 Task: In the Page Appleloge.pptxinsert the text box with the name 'Apple logo'apply font style to 'times new roman' and font size 20and make the text section italicsformat the slide background to solid fillon the slide insert the  date and time on the slide insert the  page no
Action: Mouse moved to (38, 92)
Screenshot: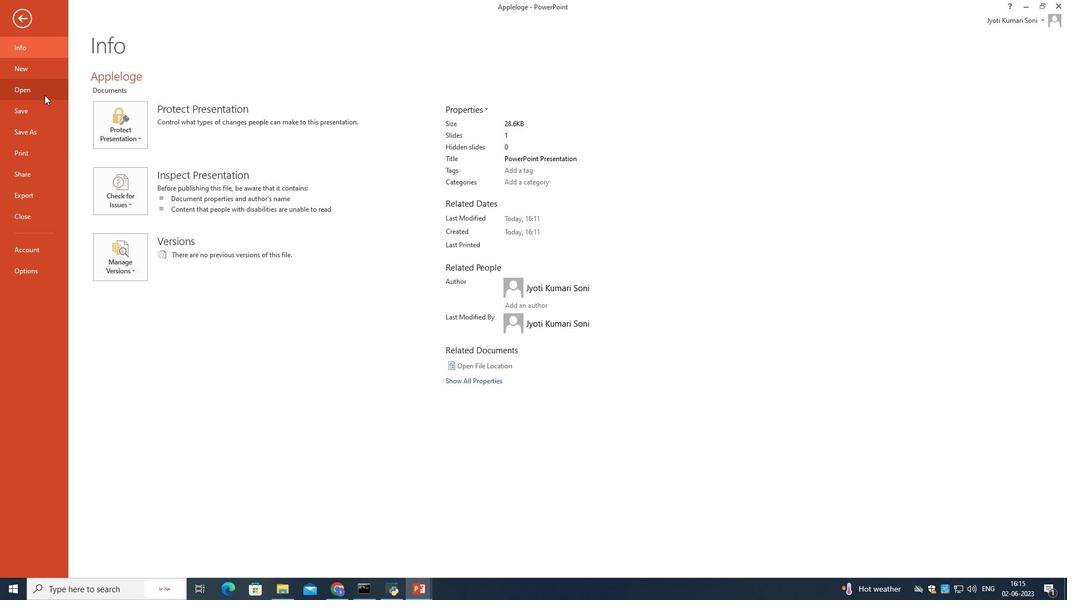
Action: Mouse pressed left at (38, 92)
Screenshot: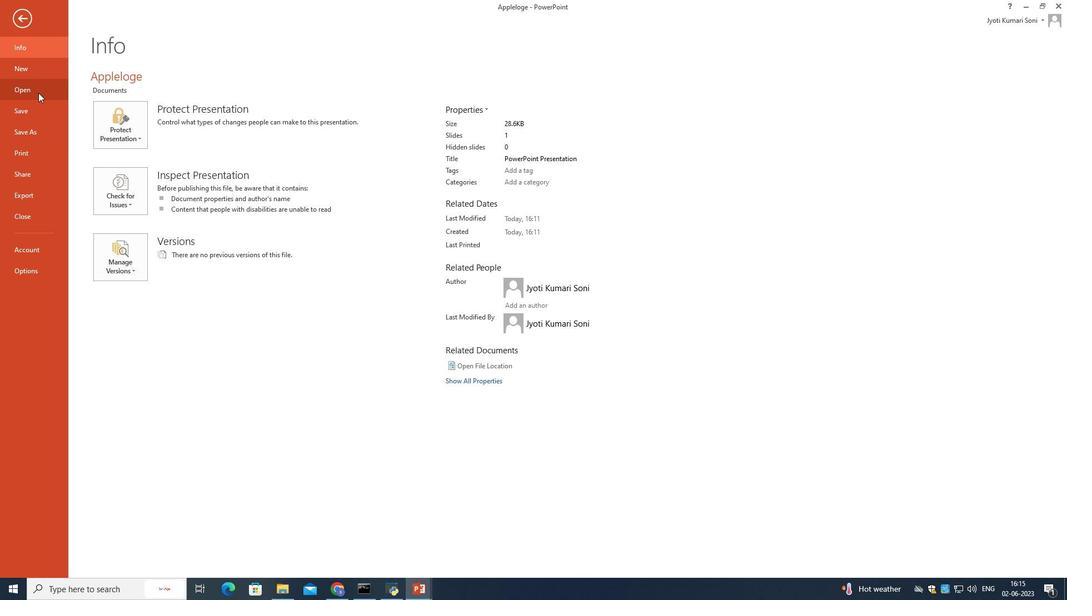 
Action: Mouse moved to (295, 110)
Screenshot: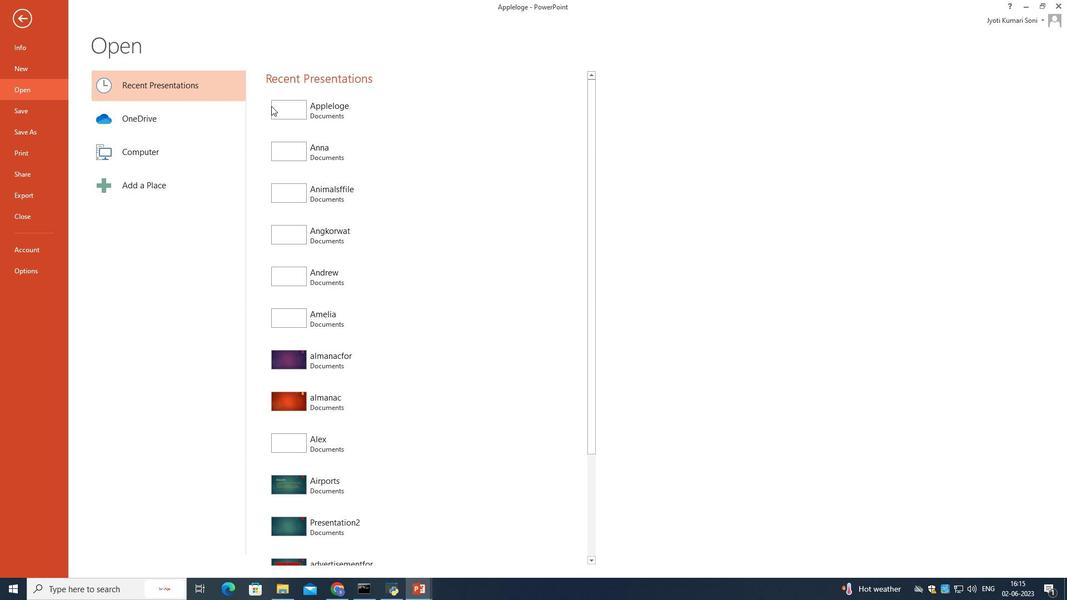 
Action: Mouse pressed left at (295, 110)
Screenshot: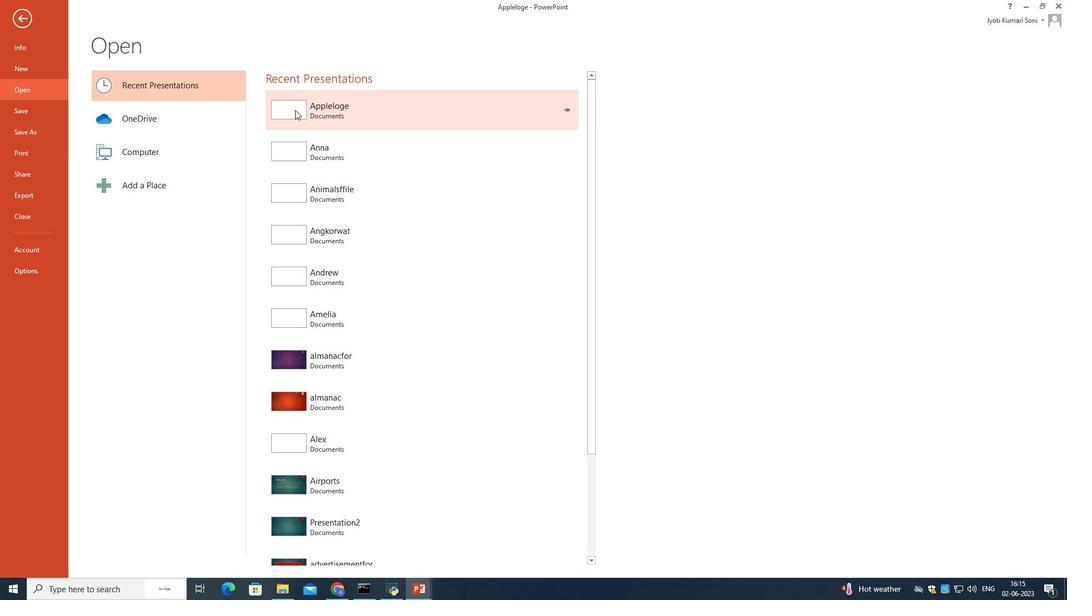 
Action: Mouse moved to (86, 23)
Screenshot: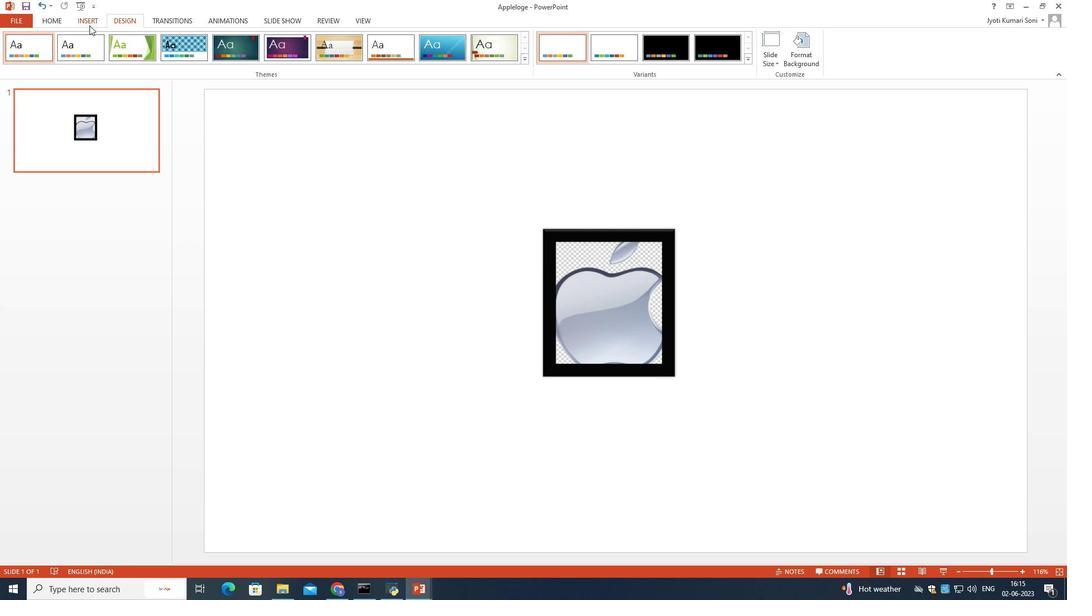 
Action: Mouse pressed left at (86, 23)
Screenshot: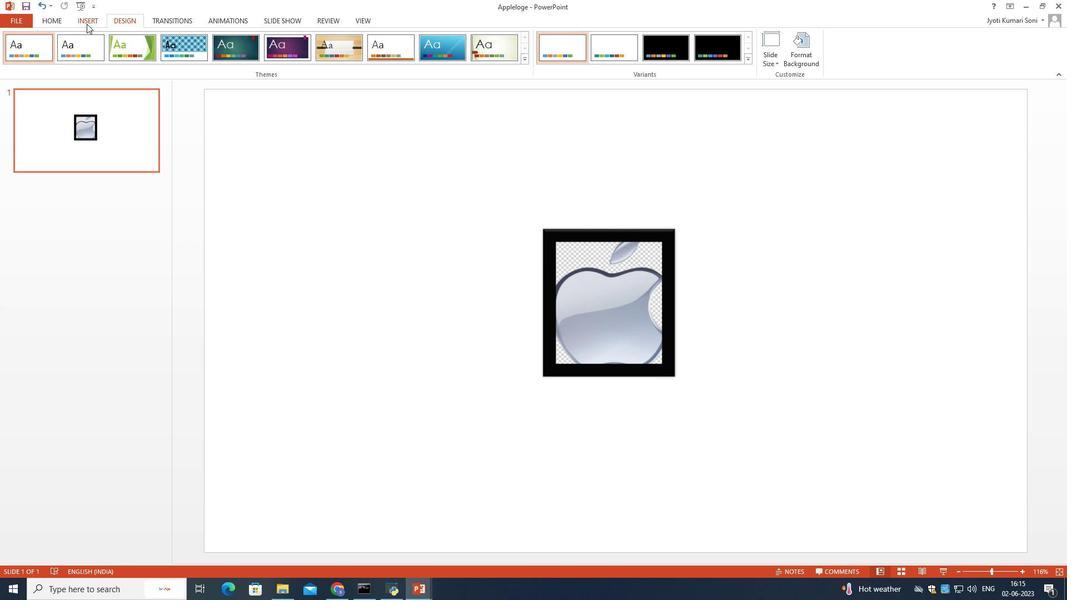 
Action: Mouse moved to (181, 60)
Screenshot: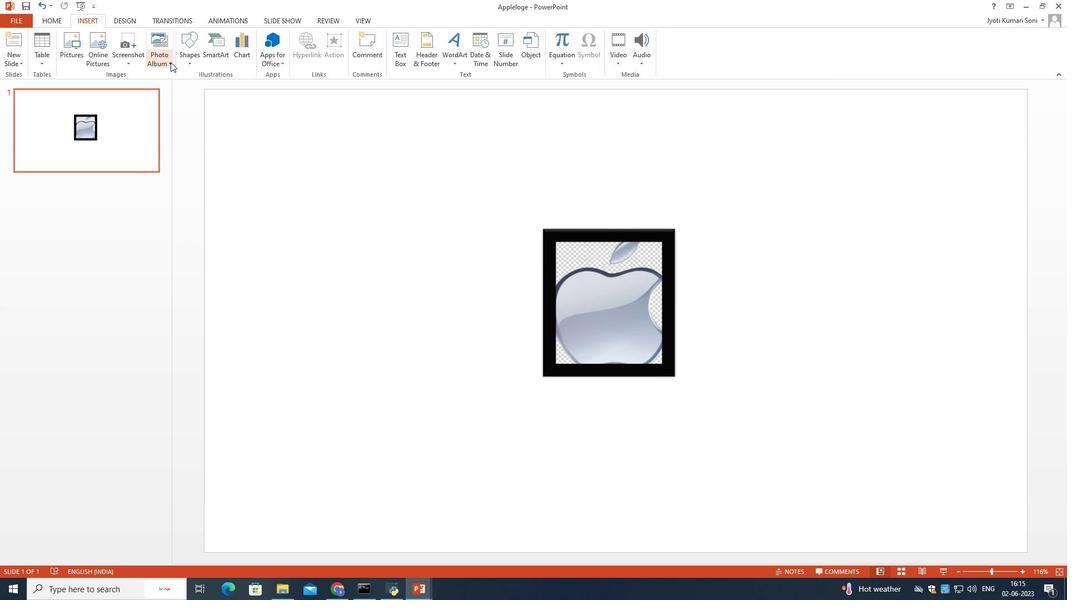 
Action: Mouse pressed left at (181, 60)
Screenshot: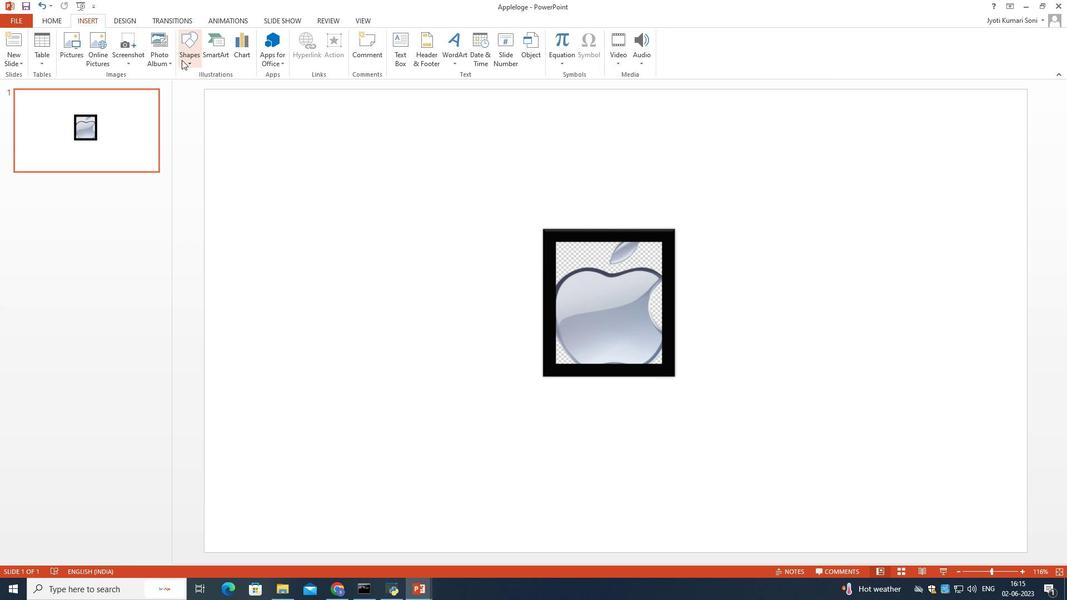 
Action: Mouse moved to (185, 97)
Screenshot: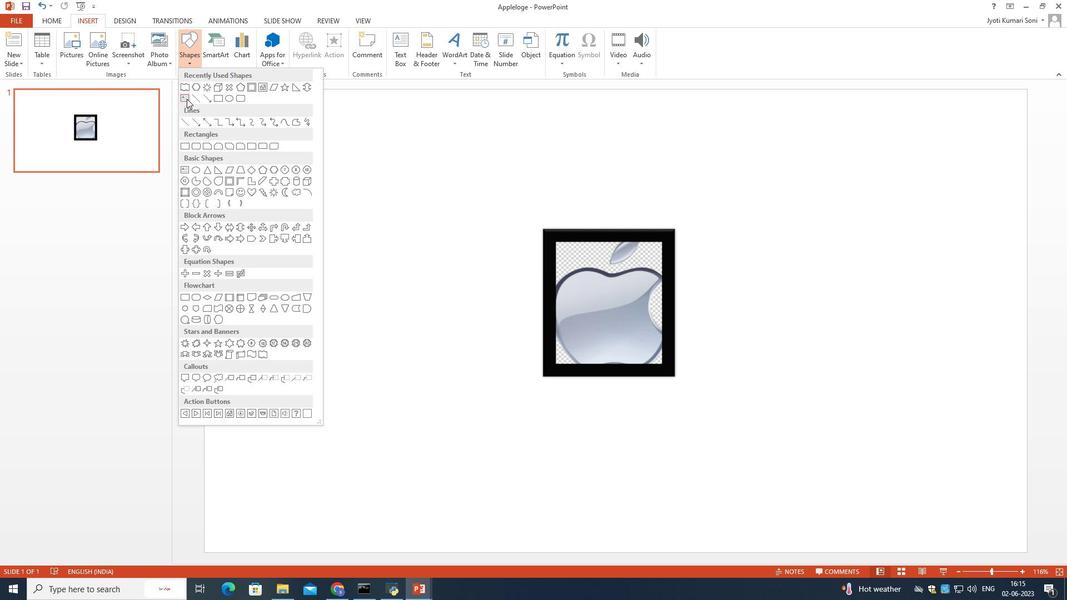 
Action: Mouse pressed left at (185, 97)
Screenshot: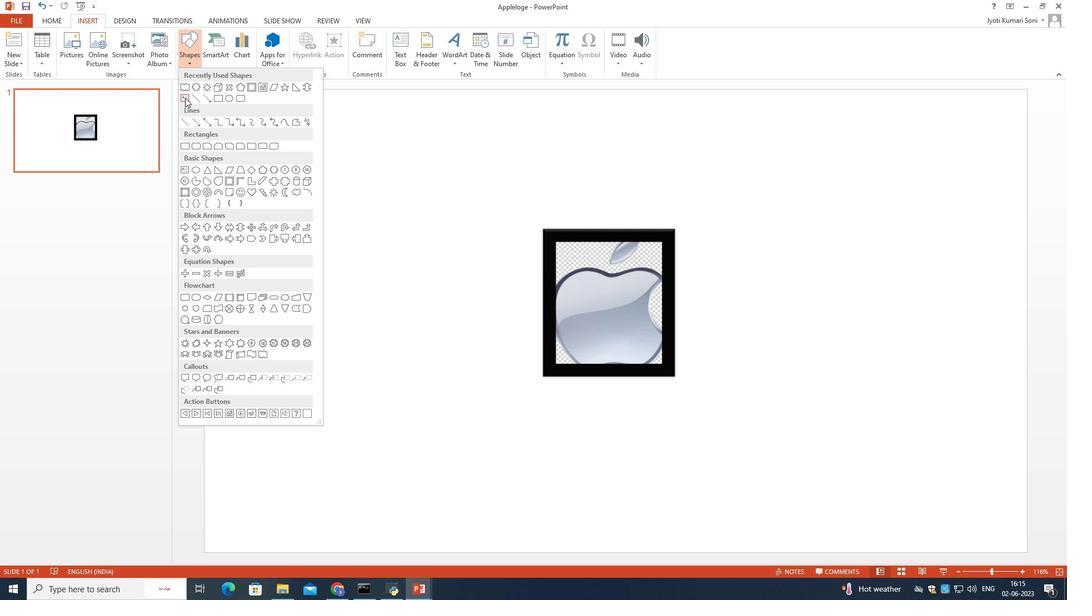 
Action: Mouse moved to (531, 414)
Screenshot: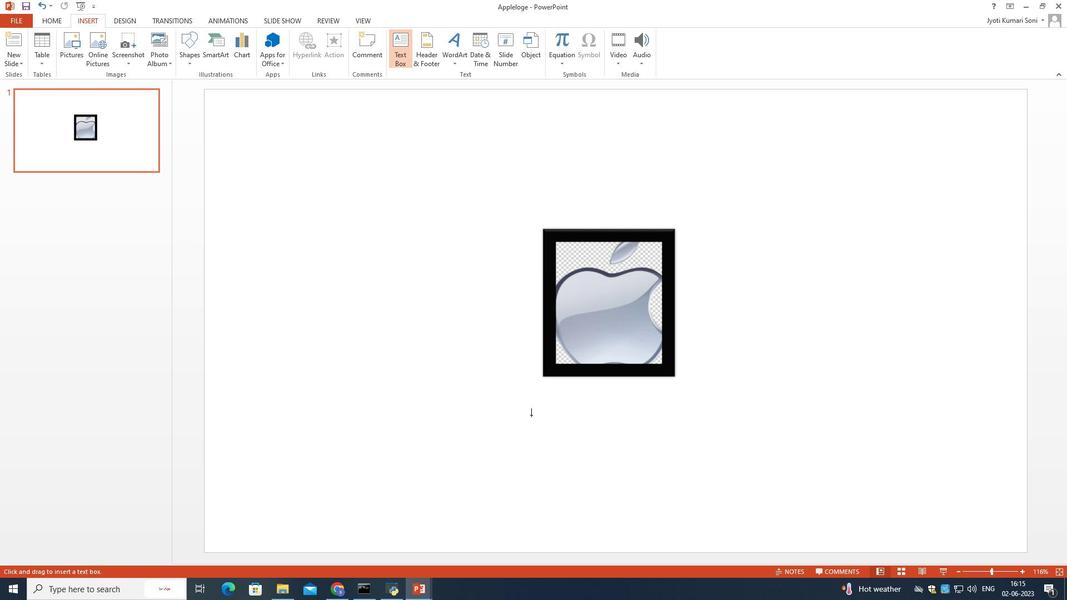 
Action: Mouse pressed left at (529, 413)
Screenshot: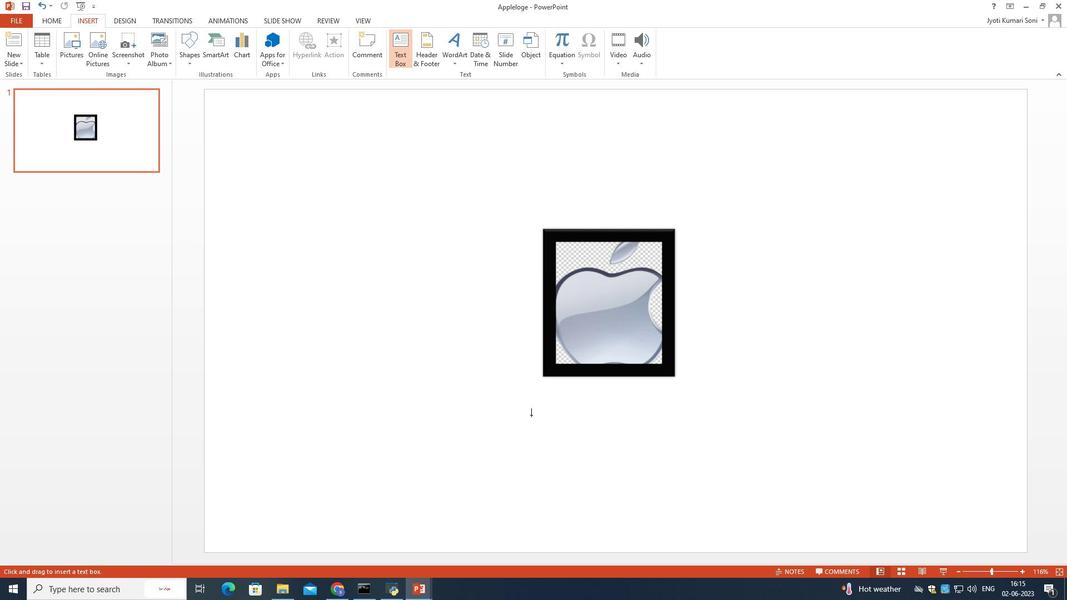 
Action: Mouse moved to (621, 427)
Screenshot: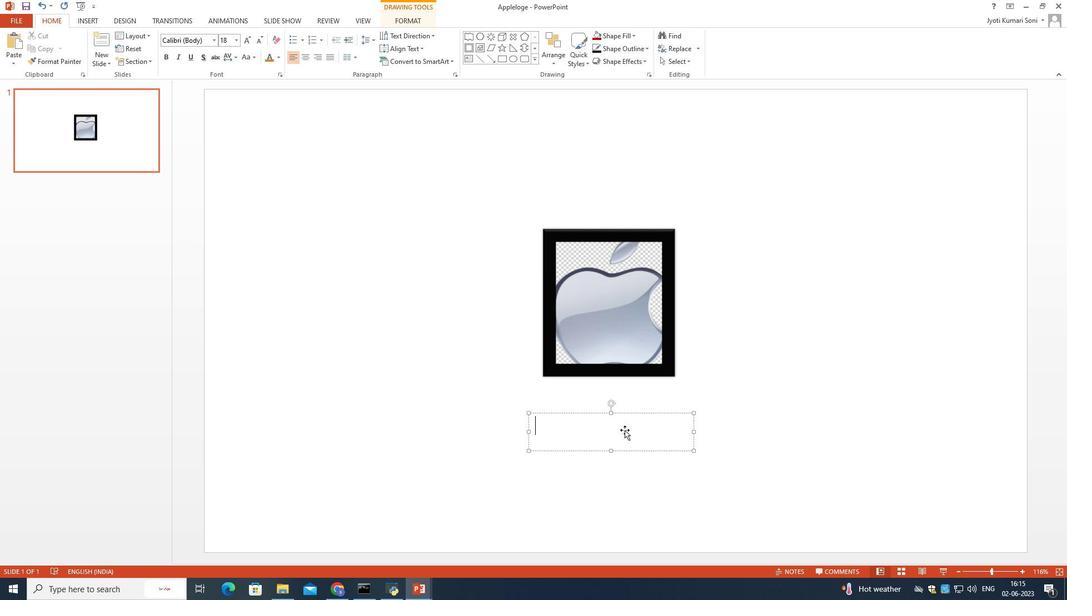 
Action: Mouse pressed left at (621, 427)
Screenshot: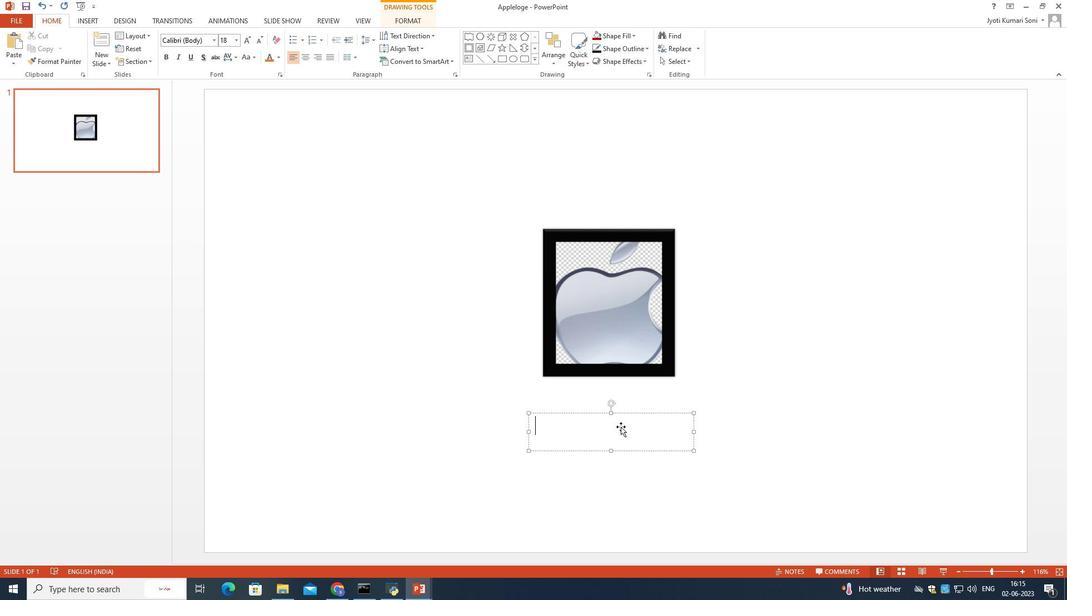 
Action: Mouse moved to (607, 412)
Screenshot: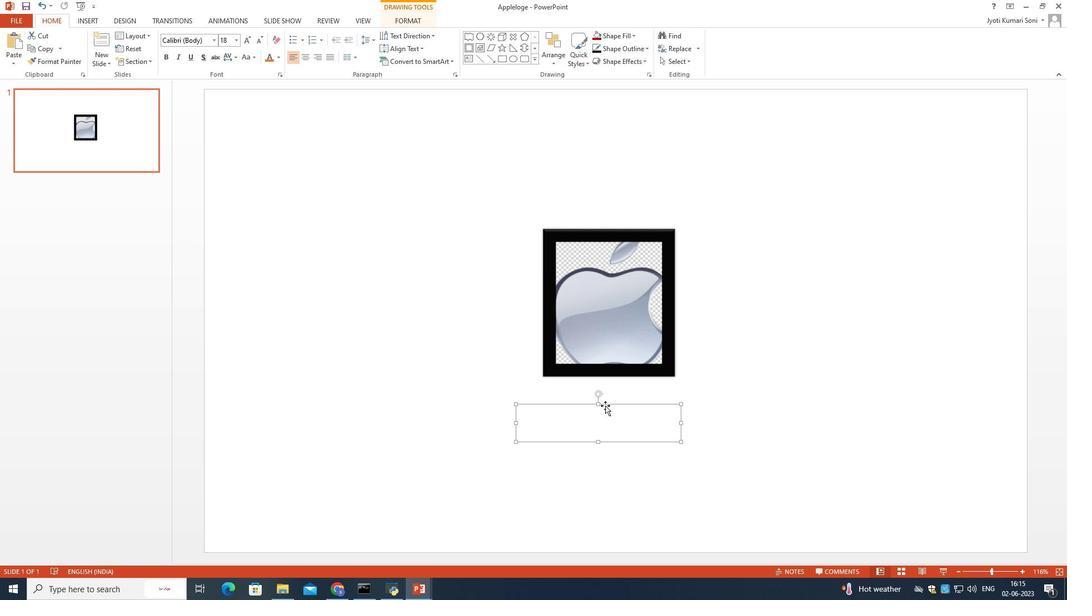 
Action: Key pressed <Key.shift>Apple<Key.space><Key.shift>Logo
Screenshot: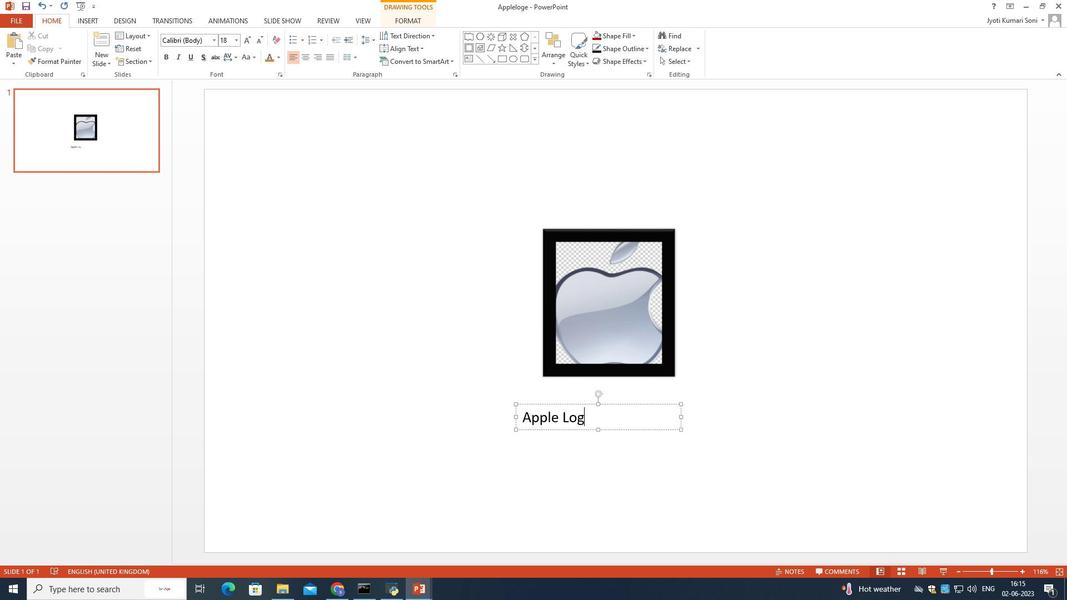
Action: Mouse moved to (678, 417)
Screenshot: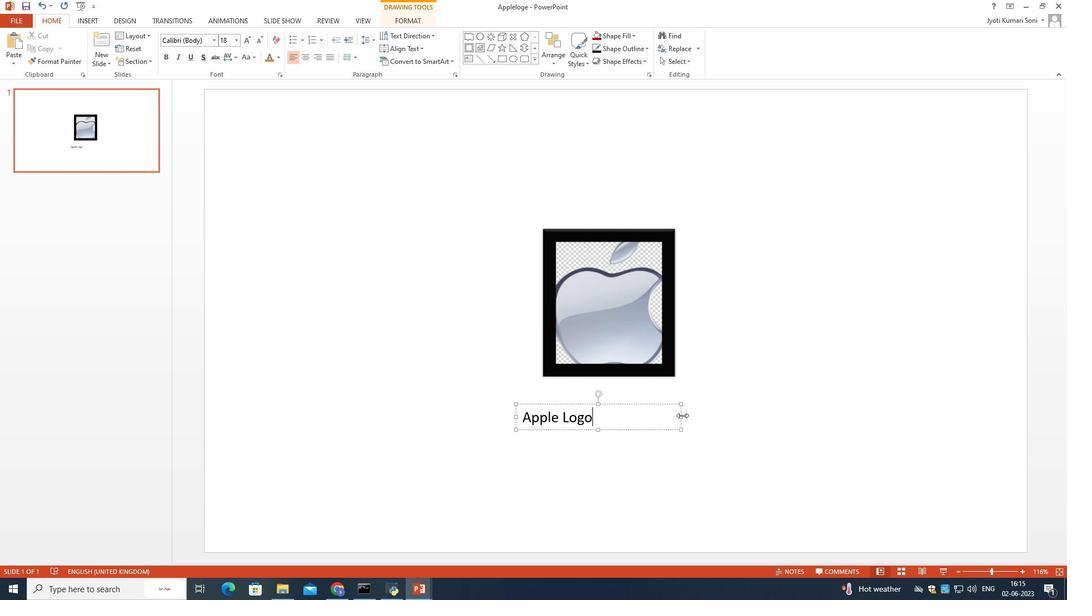 
Action: Mouse pressed left at (678, 417)
Screenshot: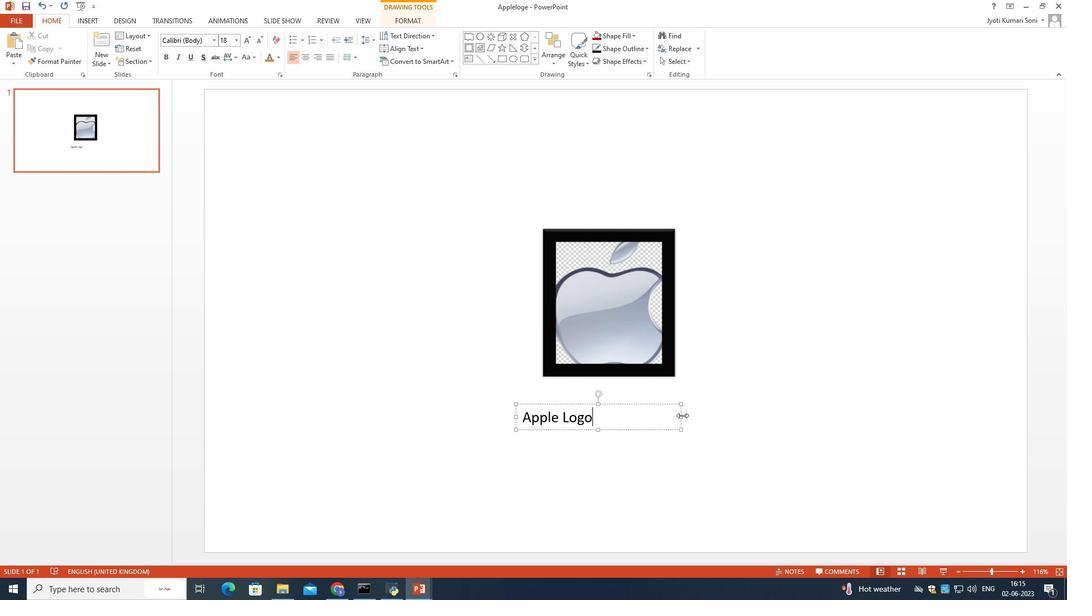 
Action: Mouse moved to (660, 426)
Screenshot: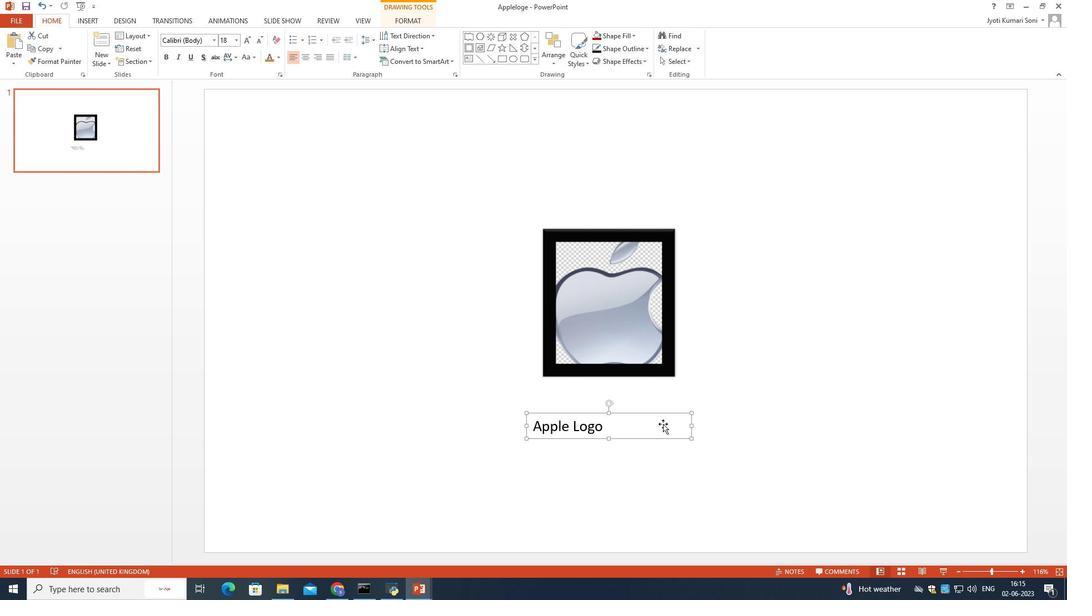 
Action: Mouse pressed left at (660, 426)
Screenshot: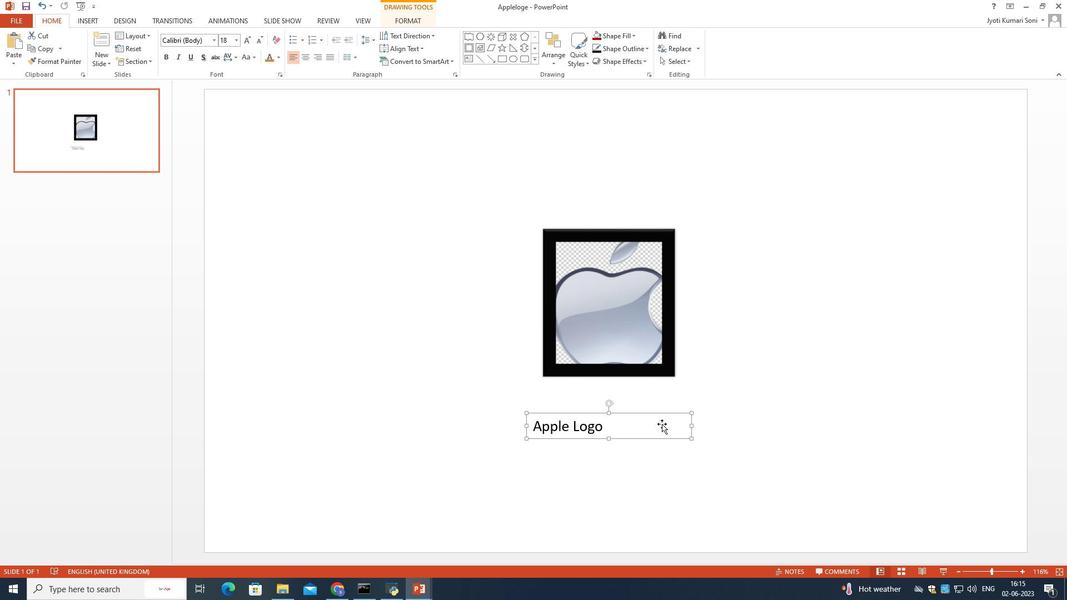 
Action: Mouse moved to (690, 427)
Screenshot: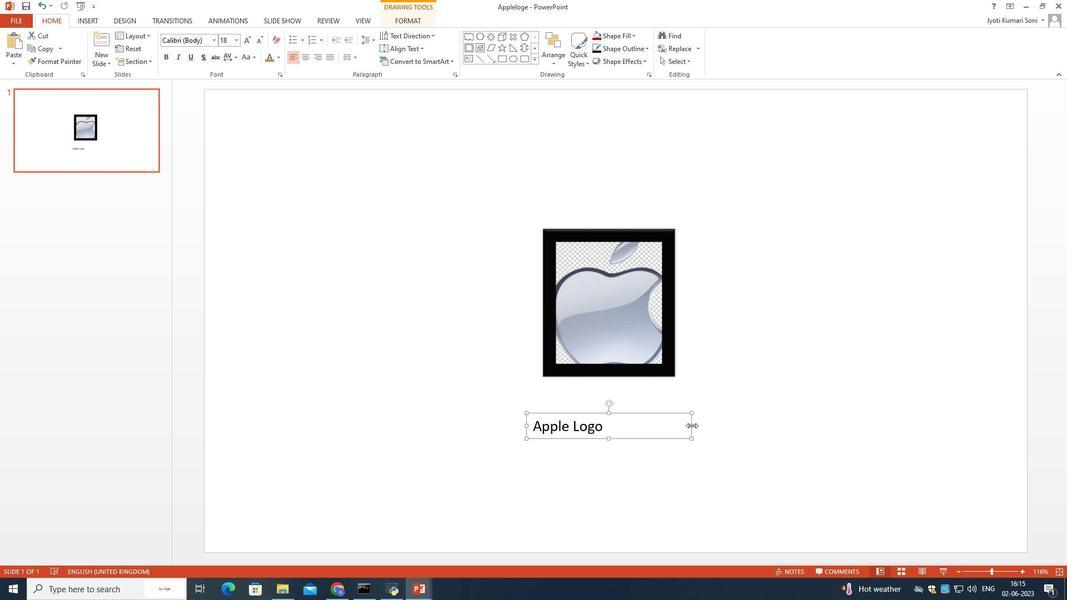 
Action: Mouse pressed left at (690, 427)
Screenshot: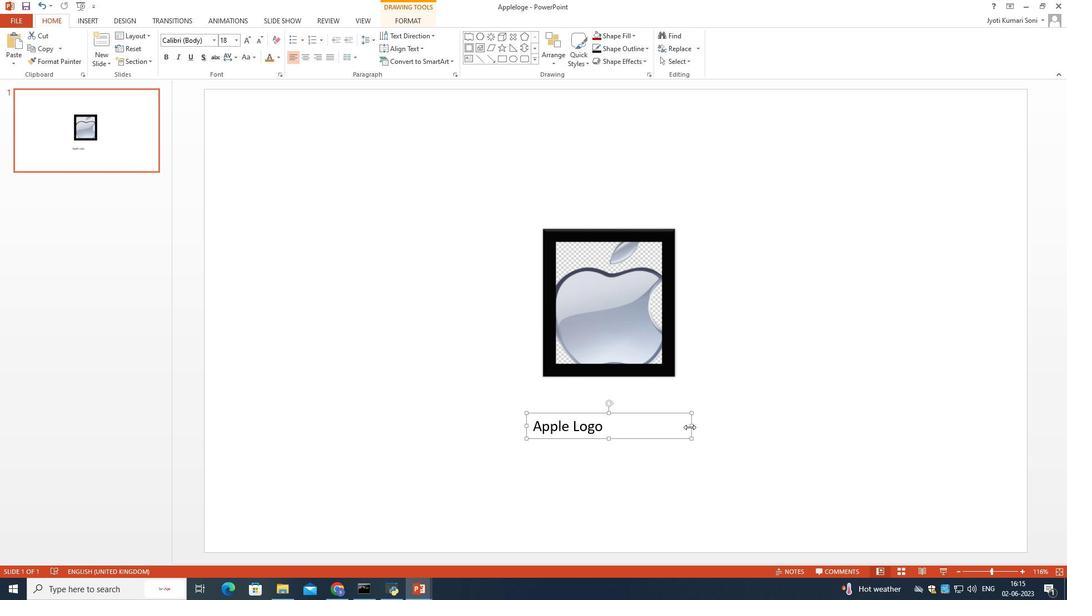 
Action: Mouse moved to (572, 423)
Screenshot: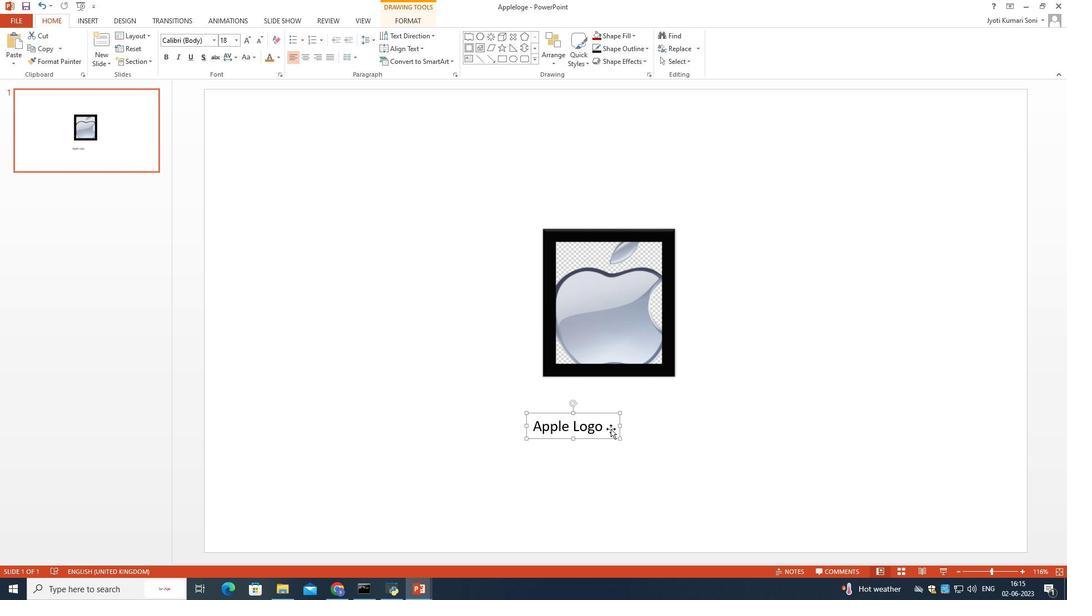 
Action: Mouse pressed left at (572, 423)
Screenshot: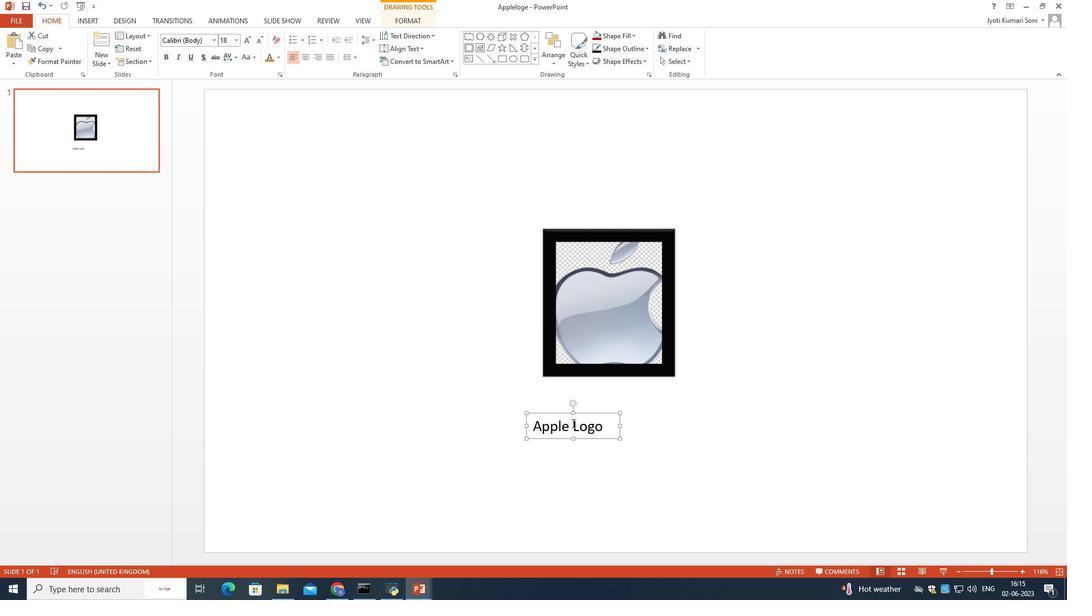 
Action: Mouse moved to (611, 426)
Screenshot: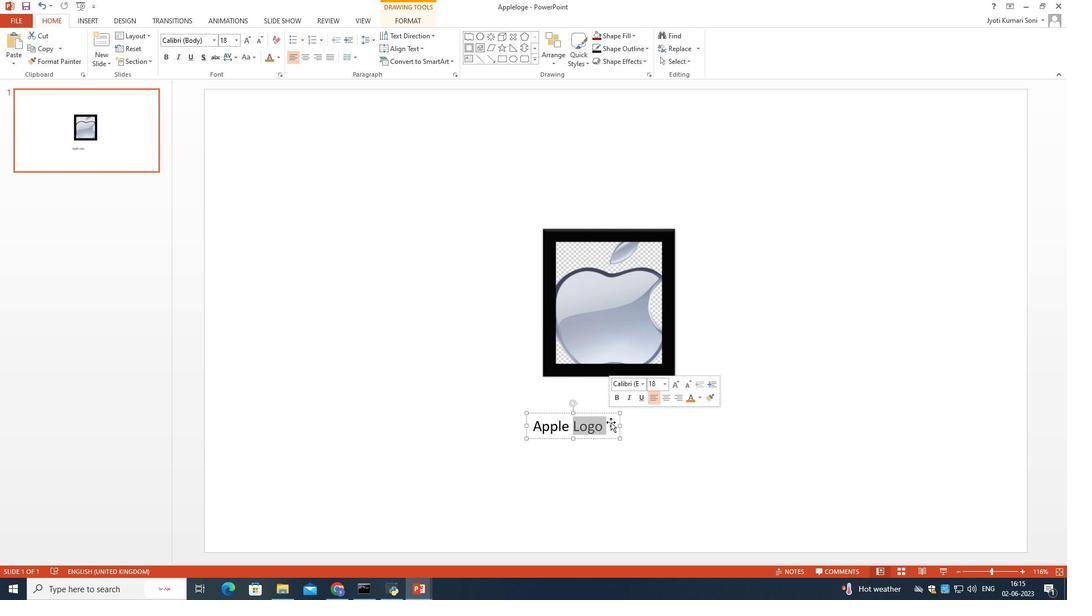 
Action: Mouse pressed left at (611, 426)
Screenshot: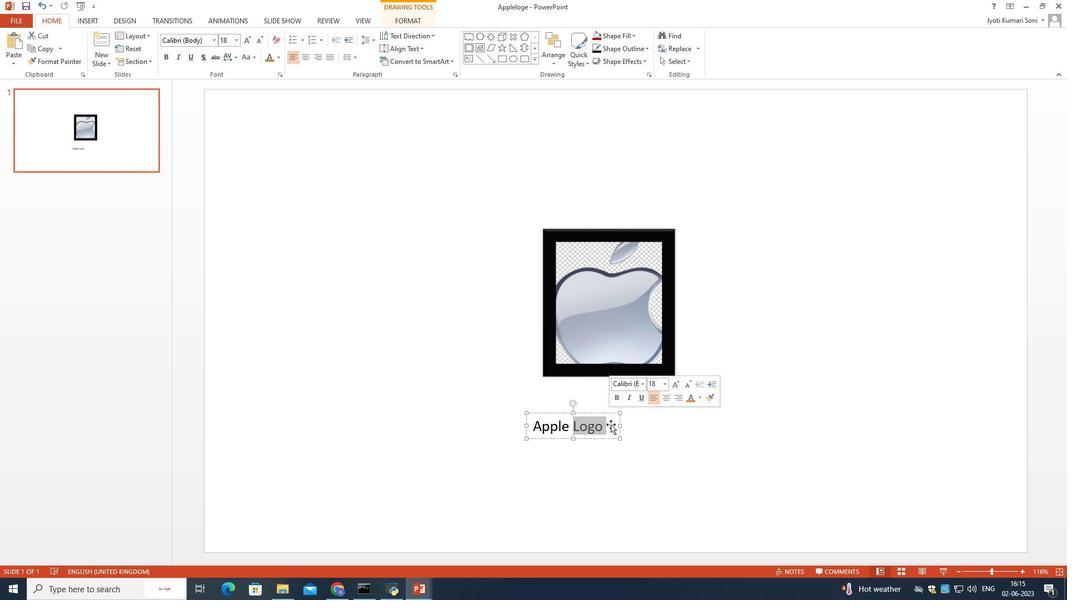 
Action: Mouse moved to (607, 418)
Screenshot: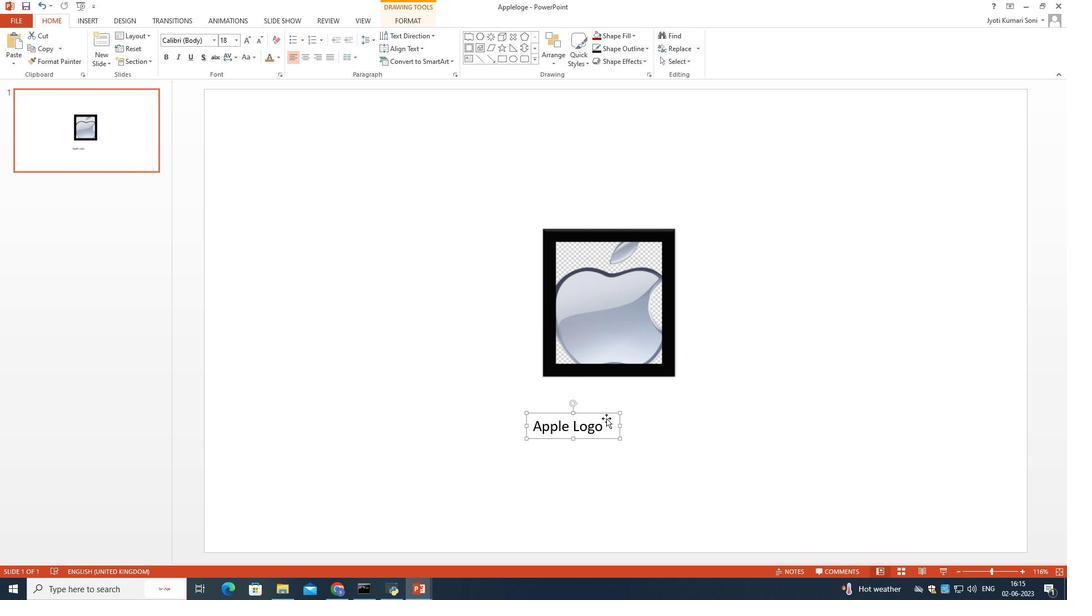 
Action: Mouse pressed left at (607, 418)
Screenshot: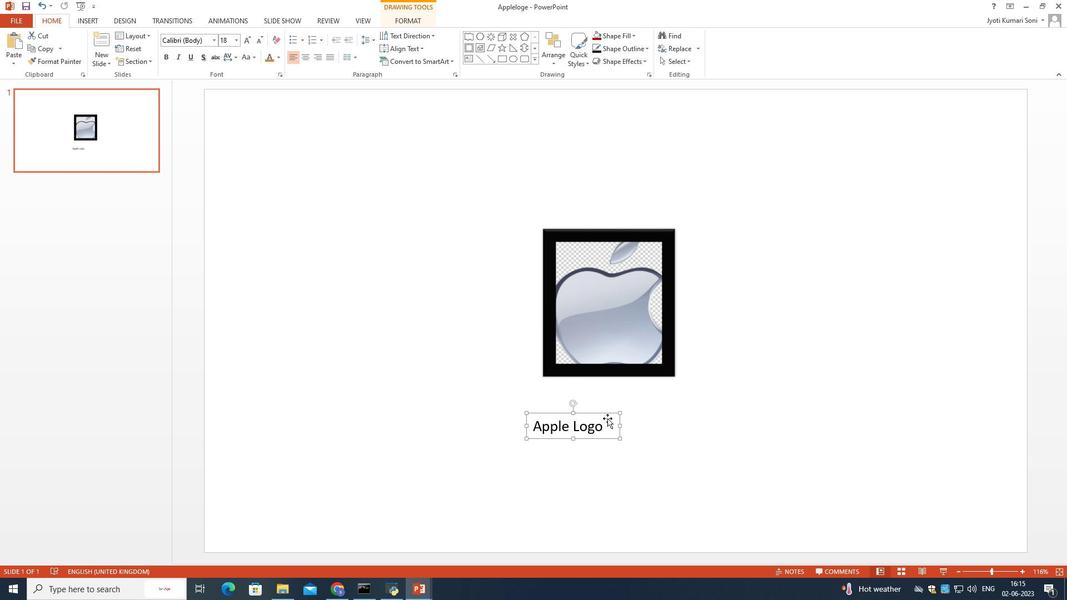 
Action: Mouse moved to (706, 393)
Screenshot: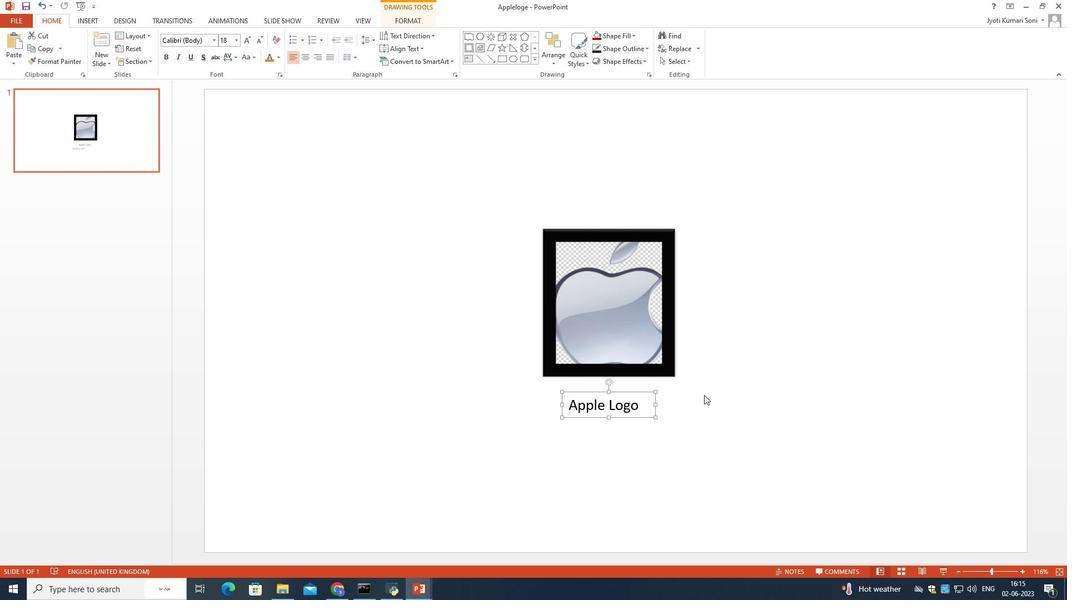 
Action: Mouse pressed left at (706, 393)
Screenshot: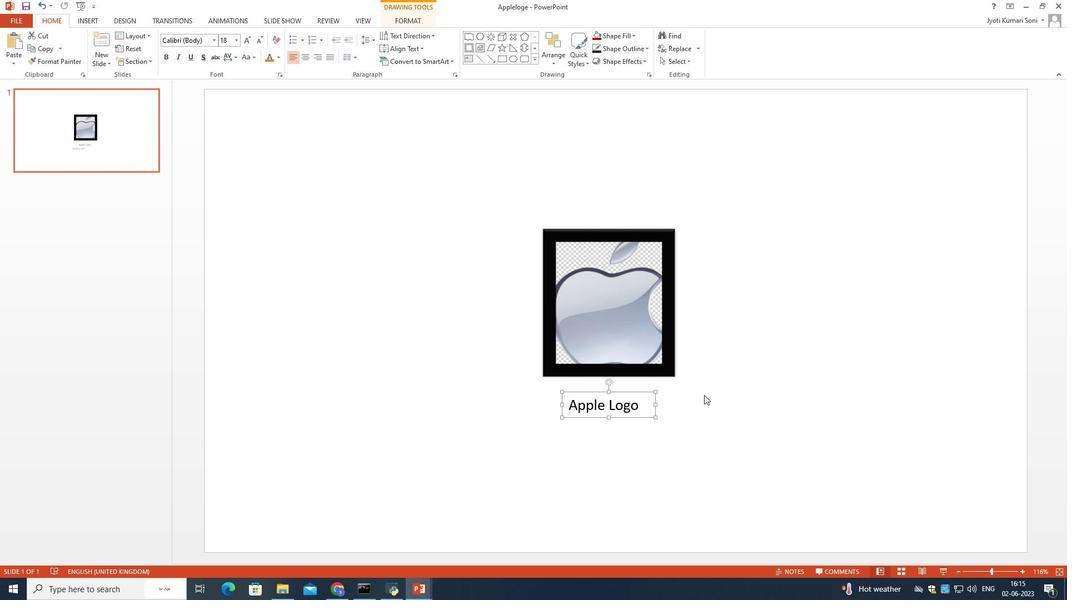 
Action: Mouse moved to (629, 406)
Screenshot: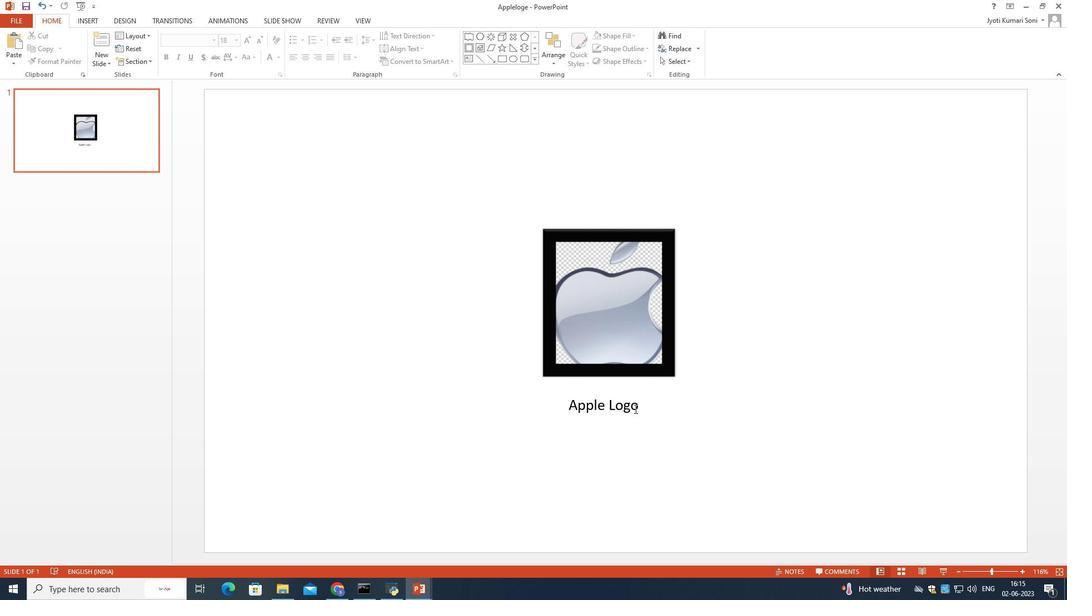 
Action: Mouse pressed left at (629, 406)
Screenshot: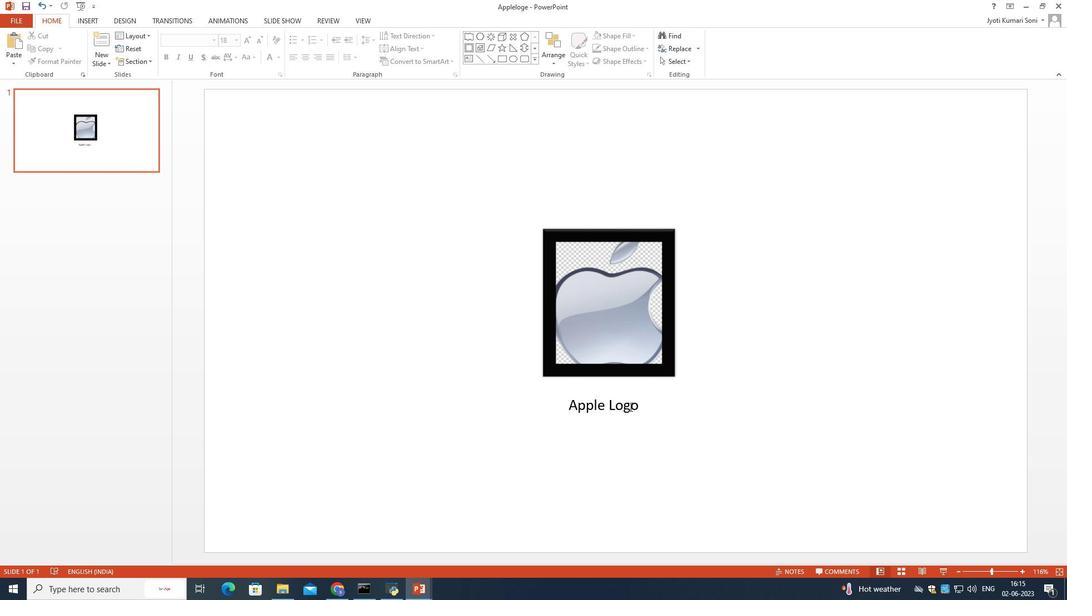 
Action: Mouse moved to (642, 408)
Screenshot: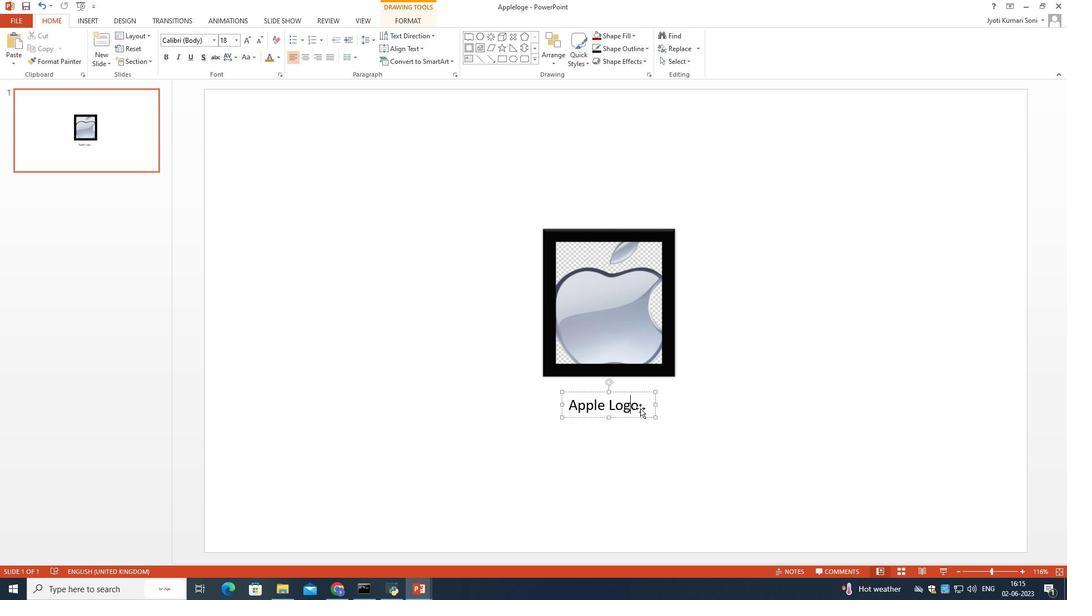 
Action: Mouse pressed left at (642, 408)
Screenshot: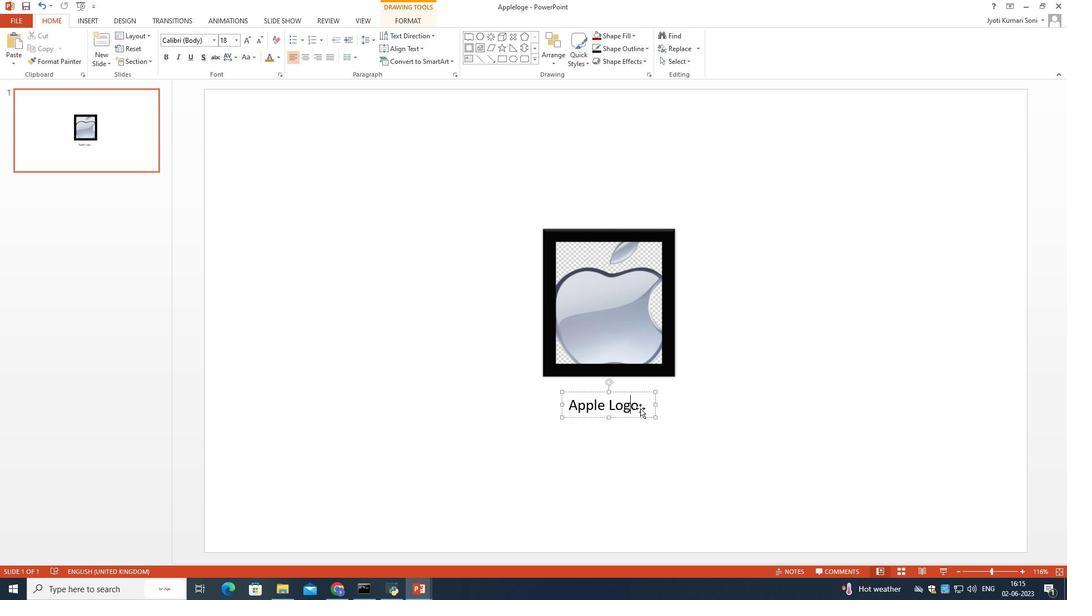 
Action: Mouse moved to (639, 406)
Screenshot: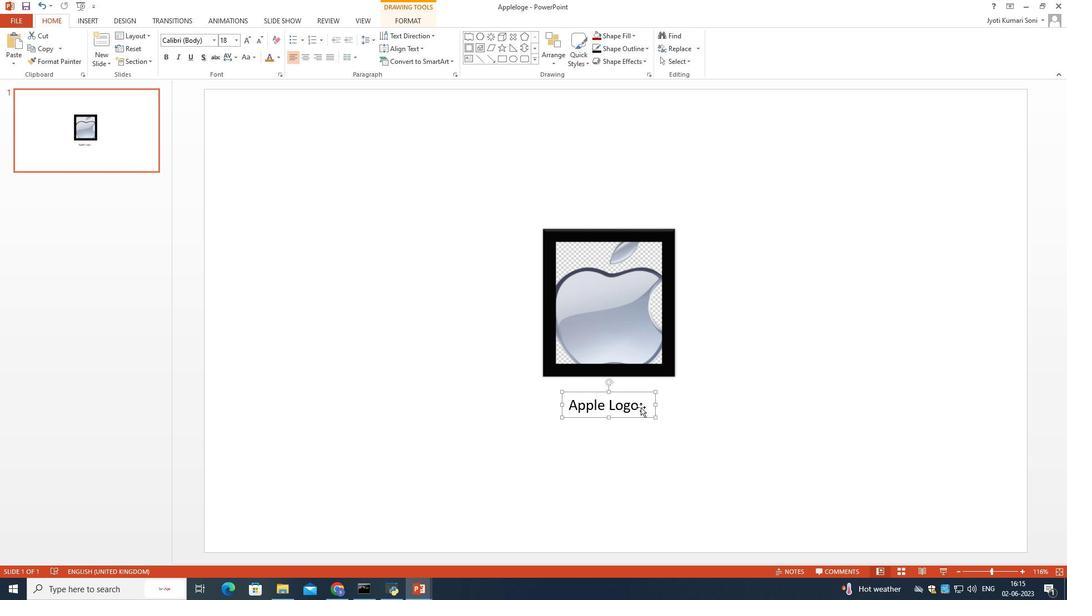 
Action: Mouse pressed left at (639, 406)
Screenshot: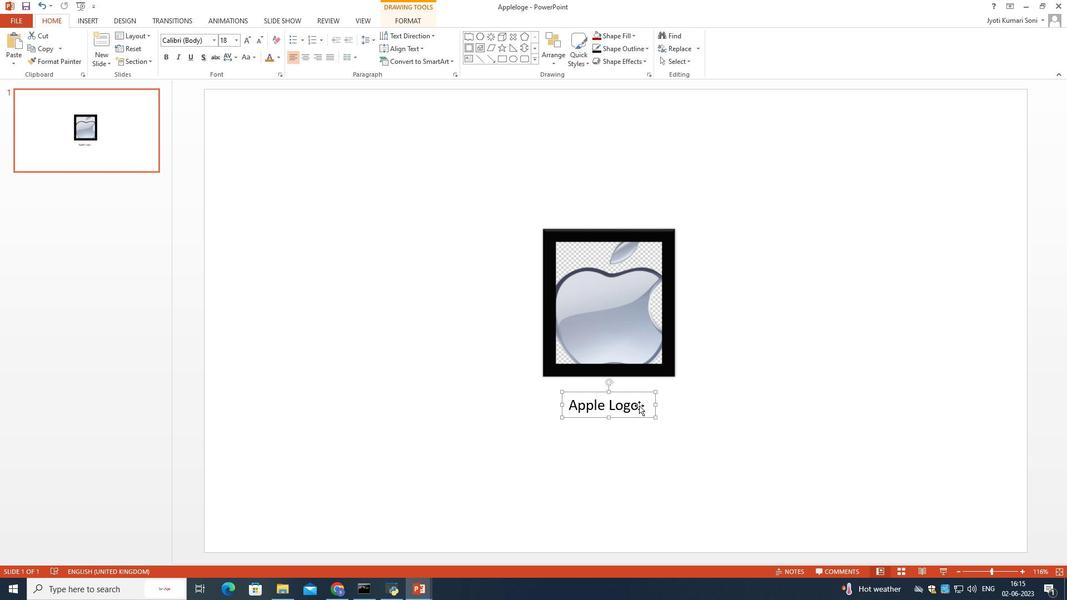 
Action: Mouse moved to (636, 404)
Screenshot: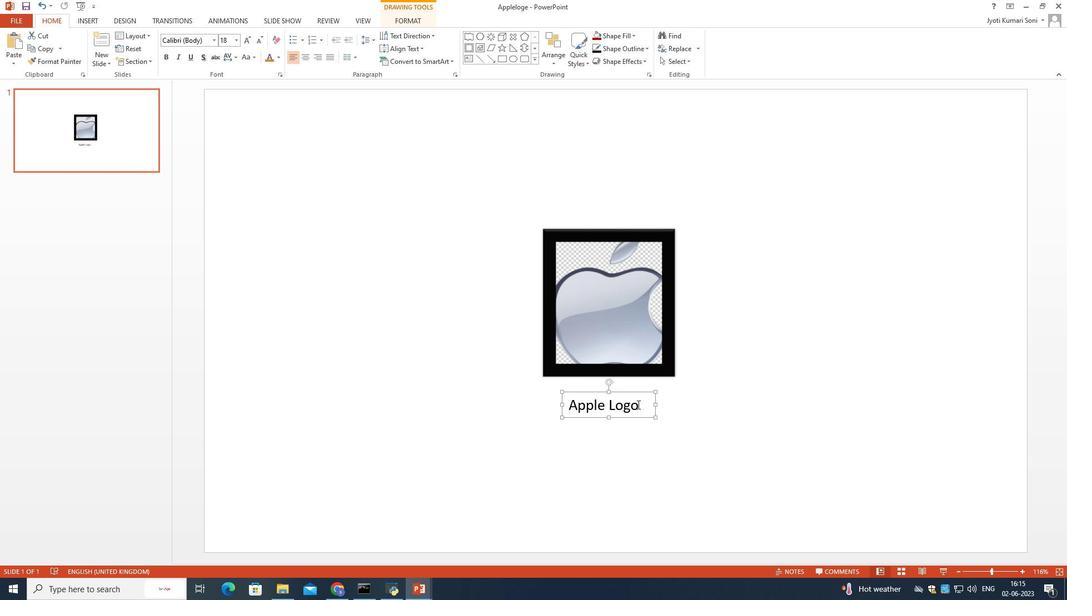 
Action: Mouse pressed left at (636, 404)
Screenshot: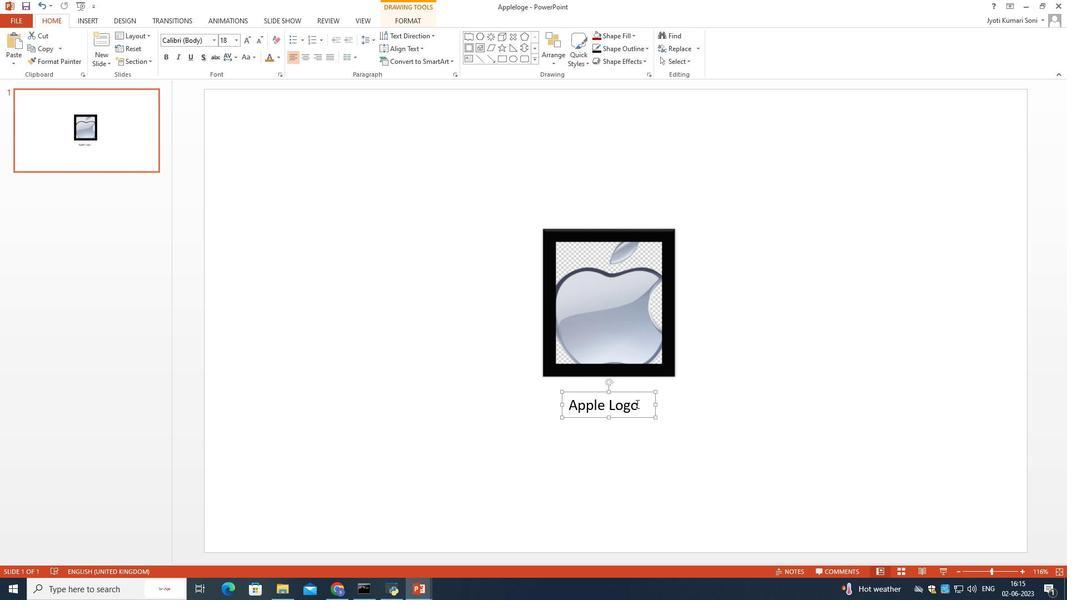 
Action: Mouse pressed left at (636, 404)
Screenshot: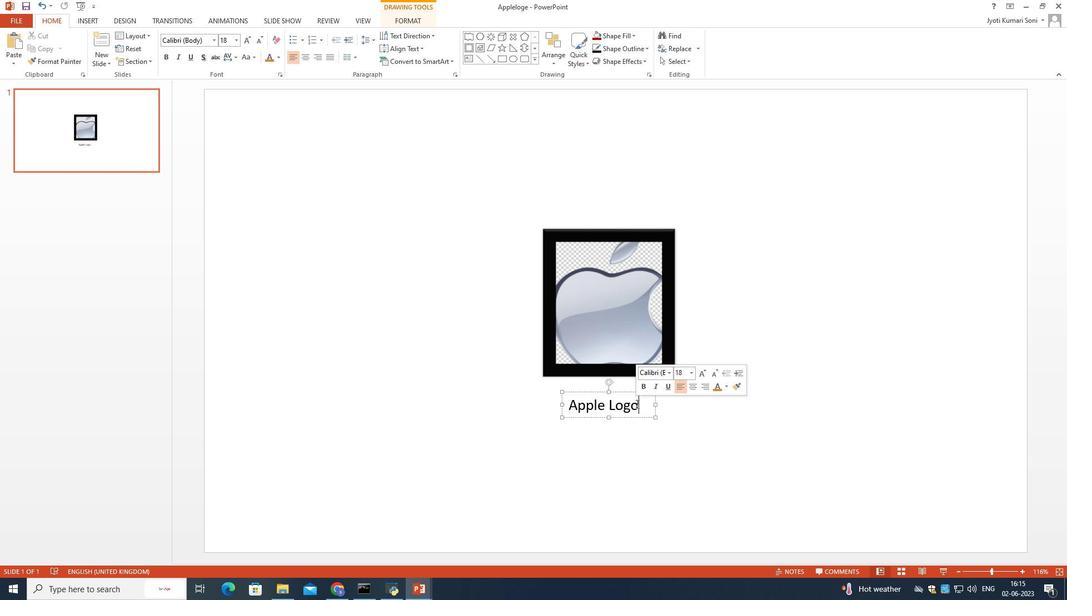
Action: Mouse moved to (168, 37)
Screenshot: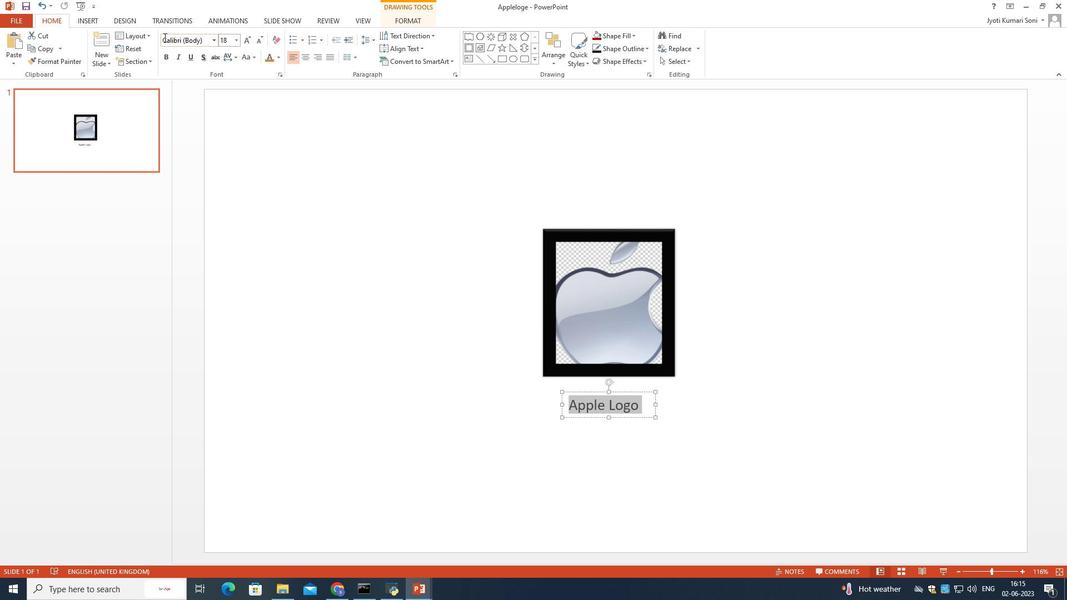 
Action: Mouse pressed left at (168, 37)
Screenshot: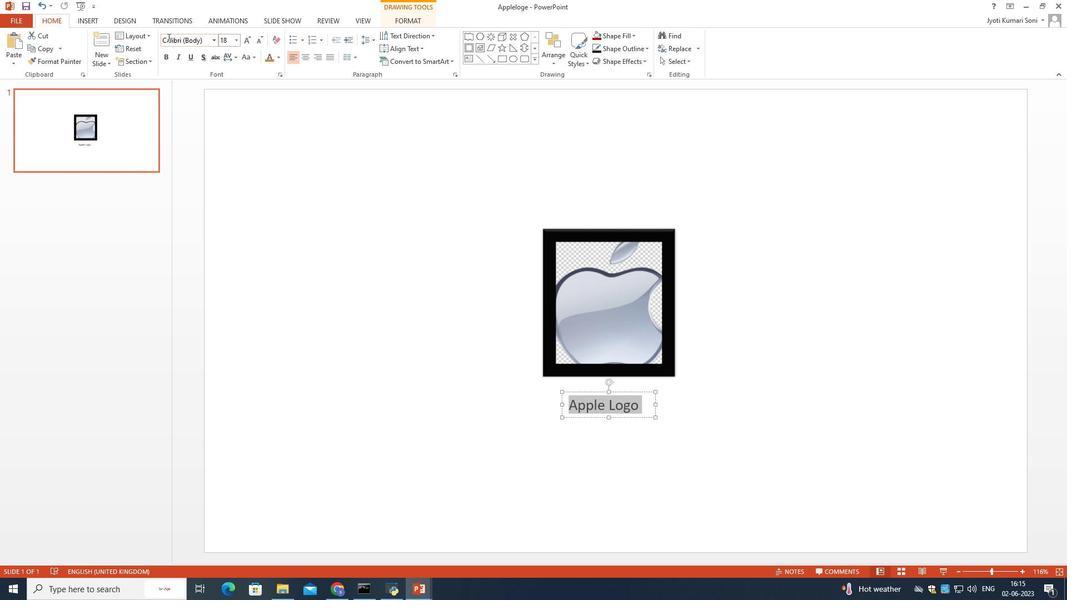 
Action: Mouse moved to (174, 40)
Screenshot: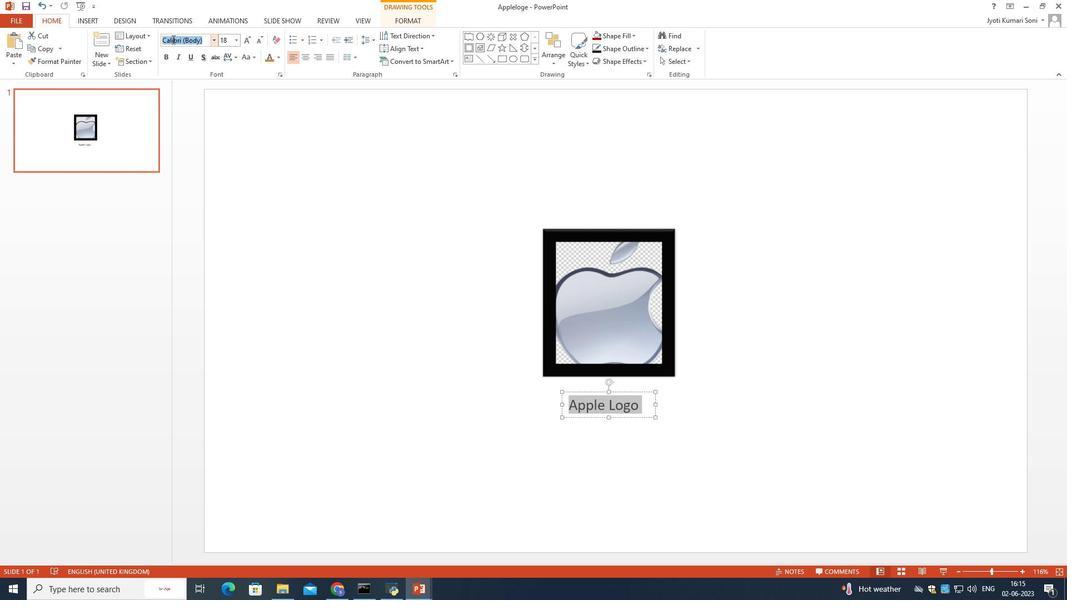 
Action: Key pressed times<Key.enter>
Screenshot: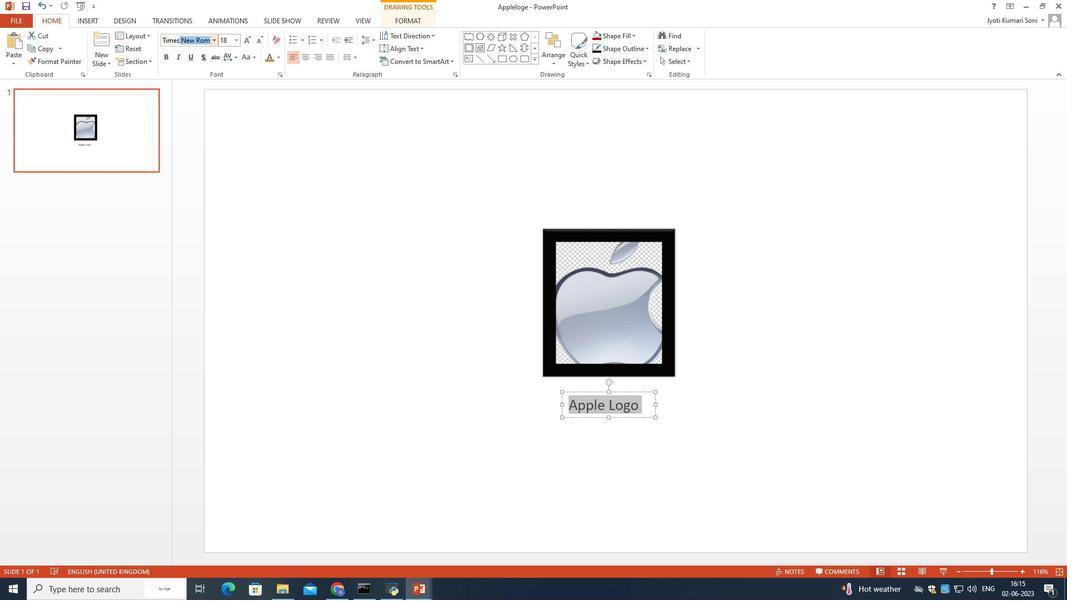 
Action: Mouse moved to (235, 41)
Screenshot: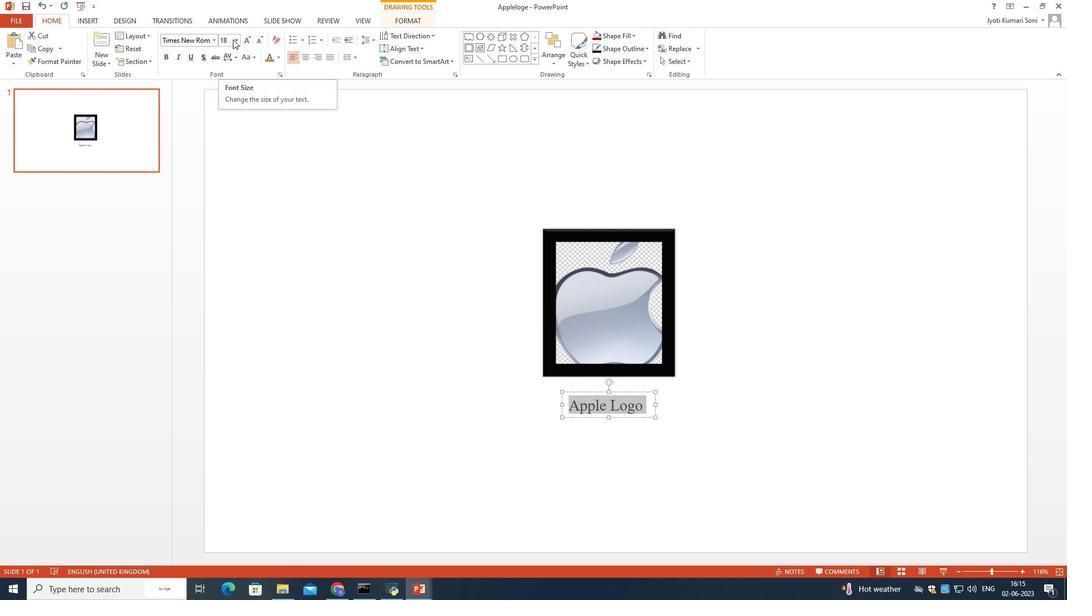 
Action: Mouse pressed left at (235, 41)
Screenshot: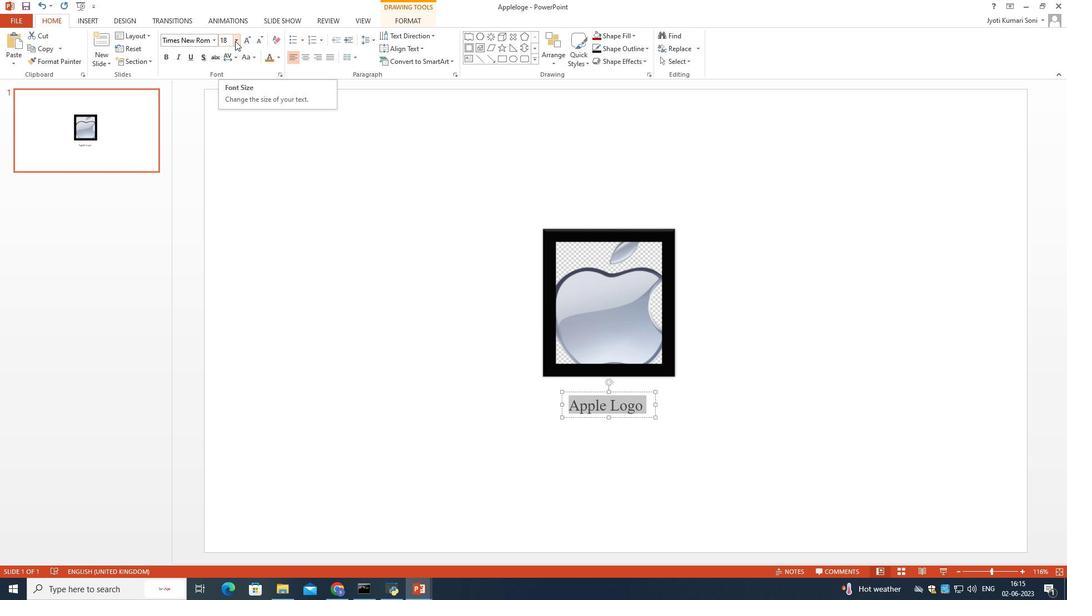 
Action: Mouse moved to (226, 150)
Screenshot: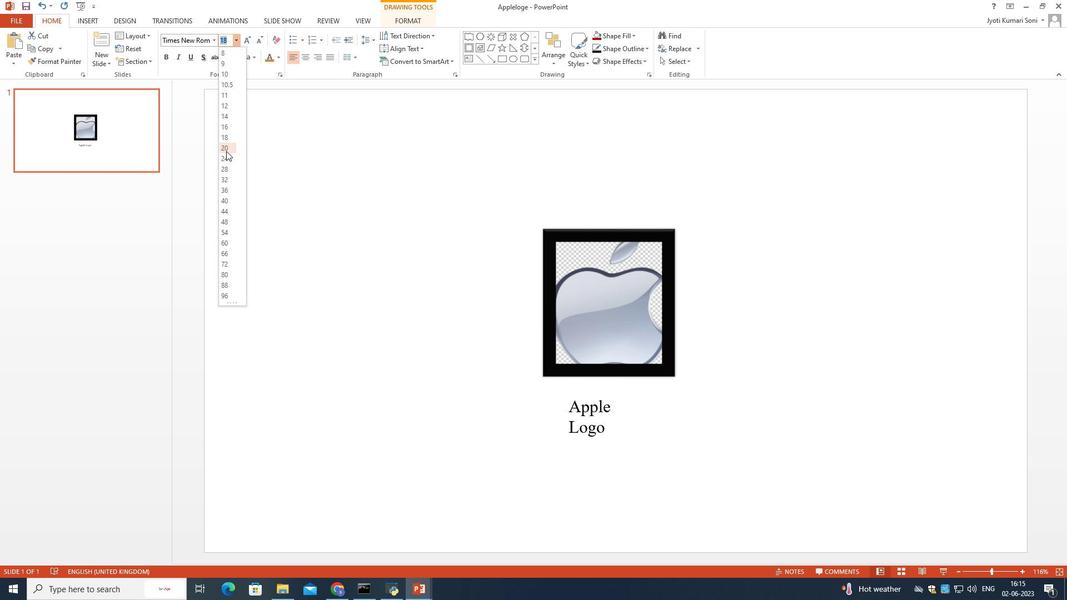 
Action: Mouse pressed left at (226, 150)
Screenshot: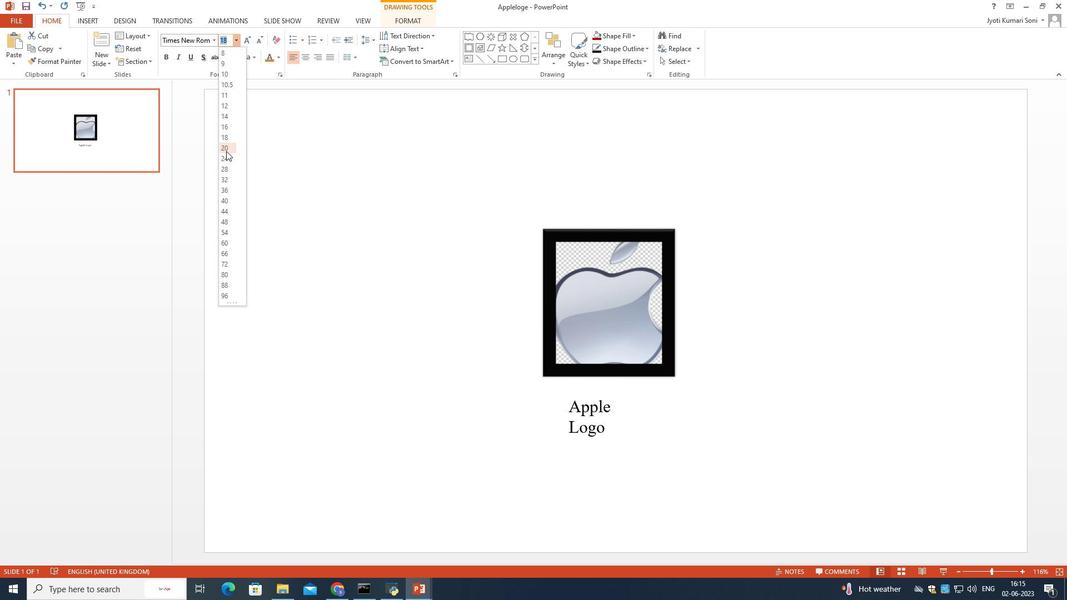 
Action: Mouse moved to (656, 416)
Screenshot: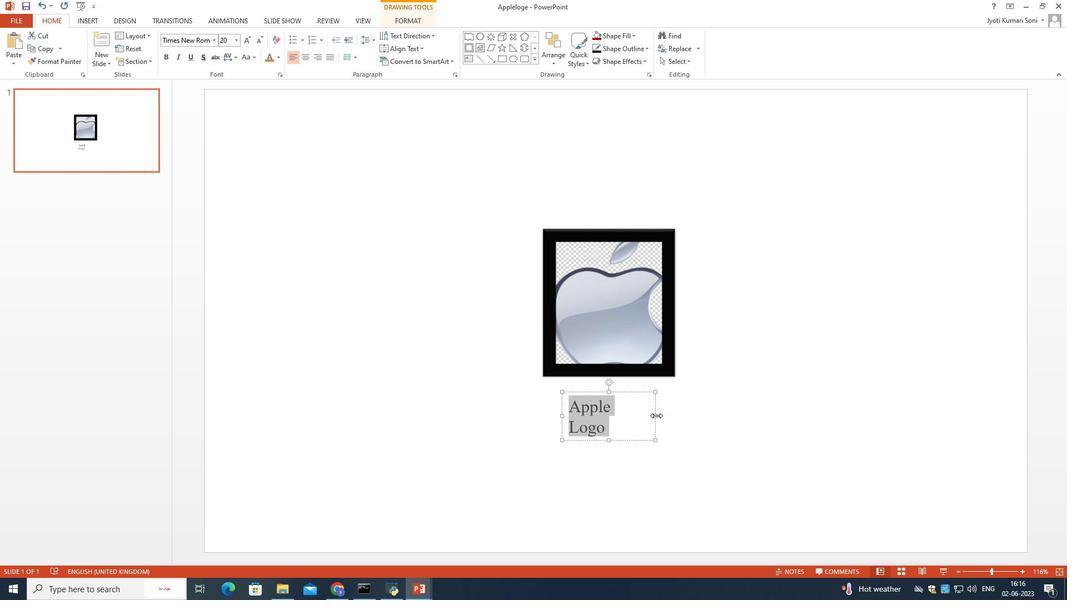 
Action: Mouse pressed left at (656, 416)
Screenshot: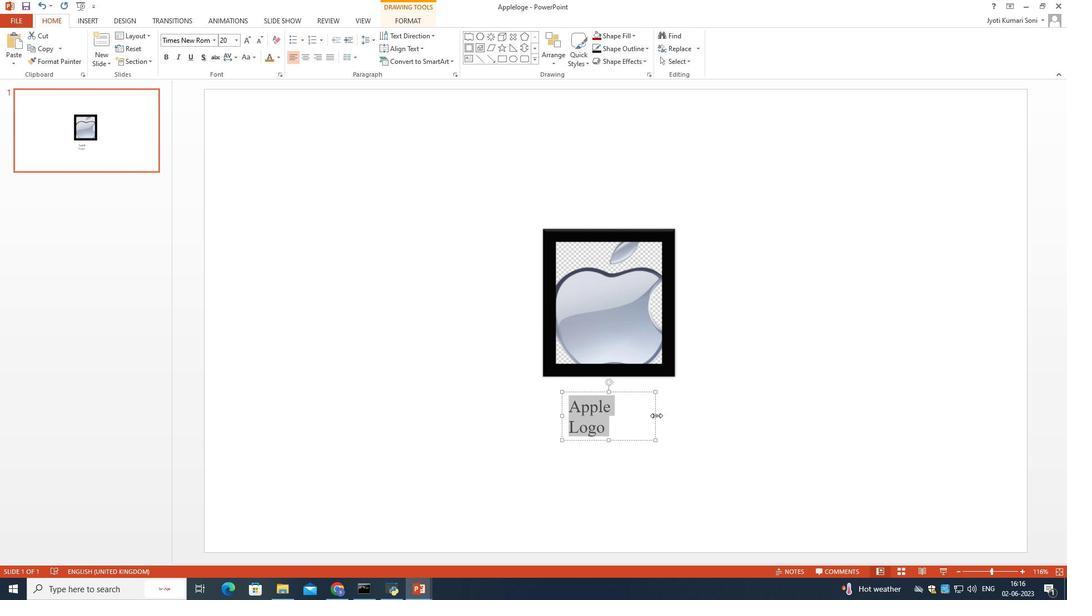 
Action: Mouse moved to (138, 64)
Screenshot: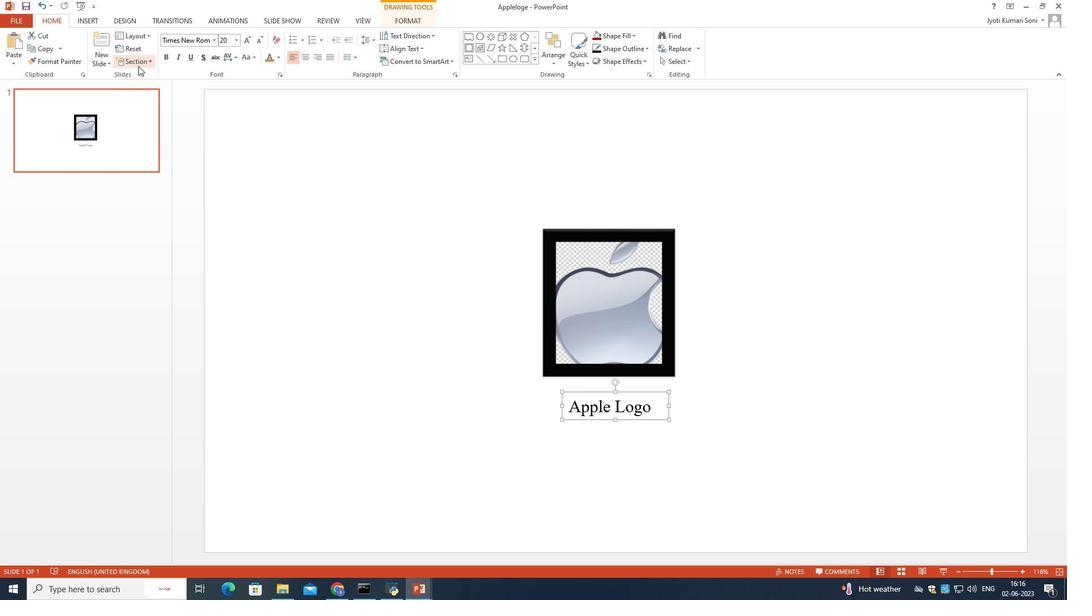 
Action: Mouse pressed left at (138, 64)
Screenshot: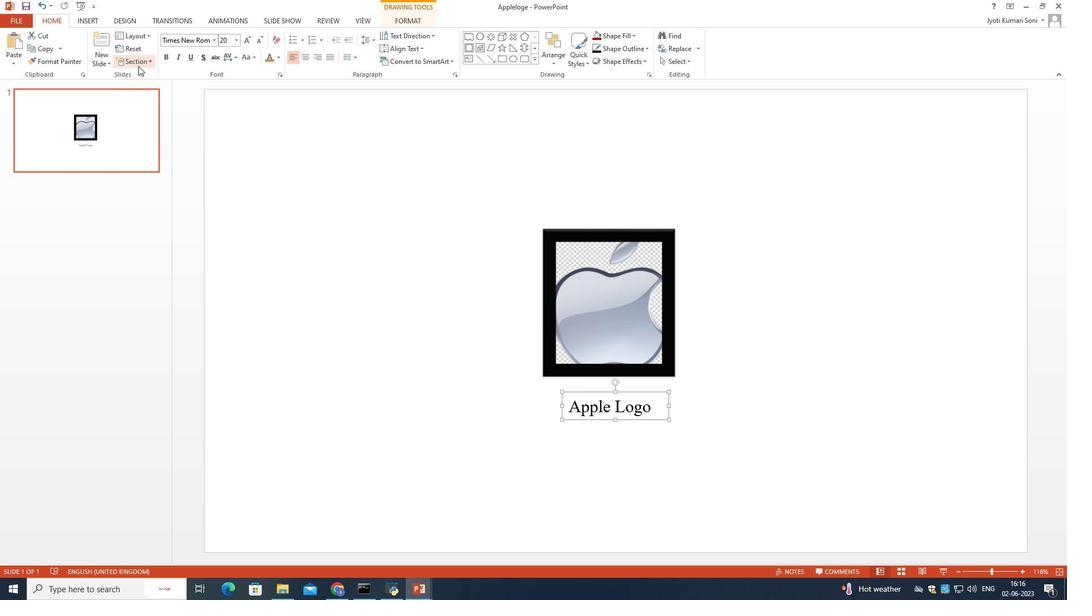 
Action: Mouse moved to (488, 256)
Screenshot: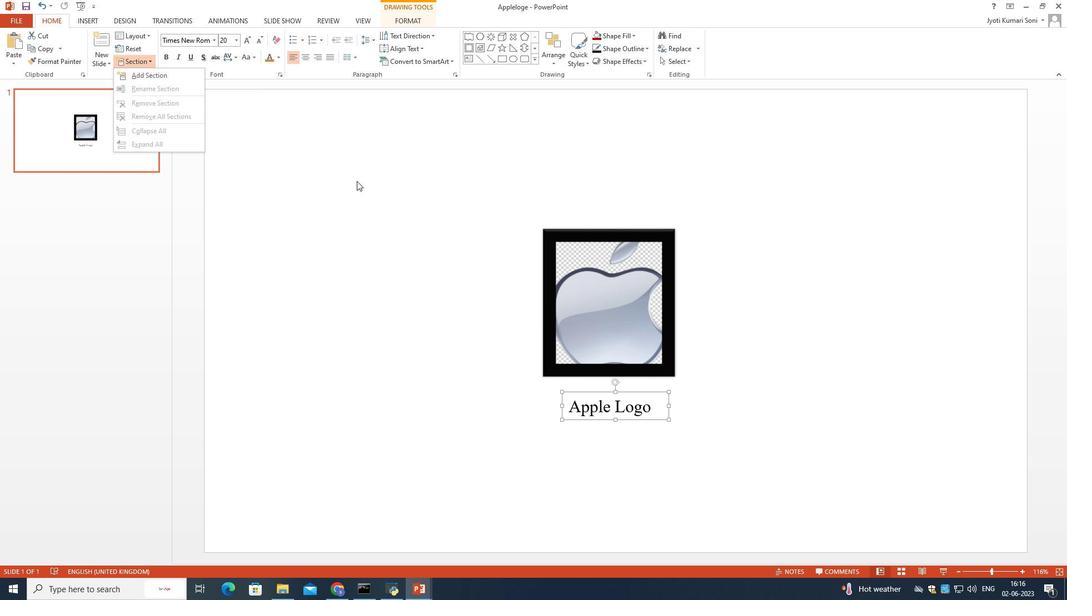 
Action: Mouse pressed left at (488, 256)
Screenshot: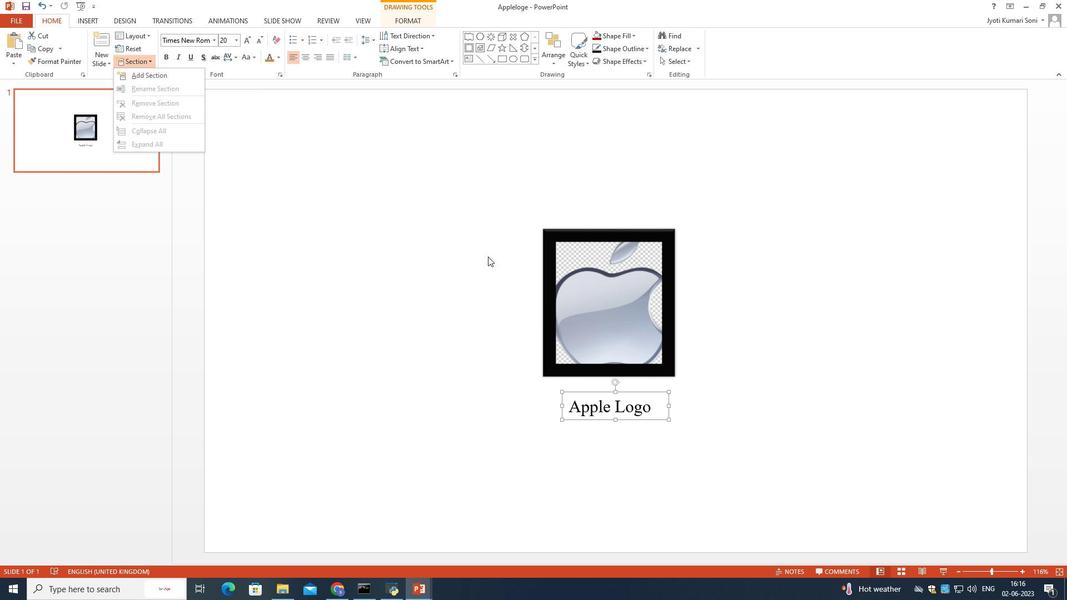
Action: Mouse moved to (648, 412)
Screenshot: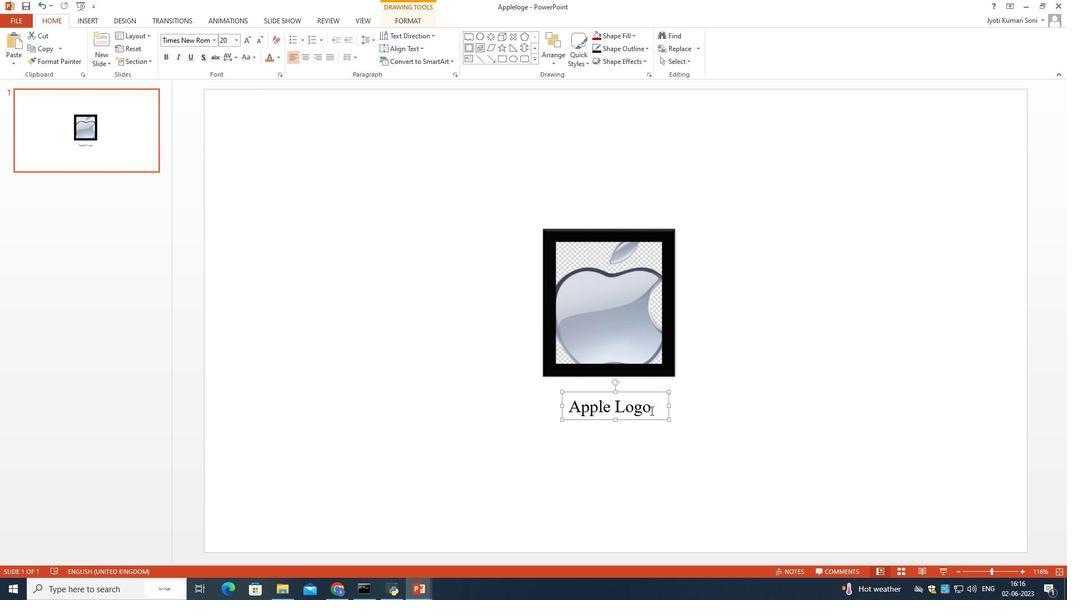 
Action: Mouse pressed left at (648, 412)
Screenshot: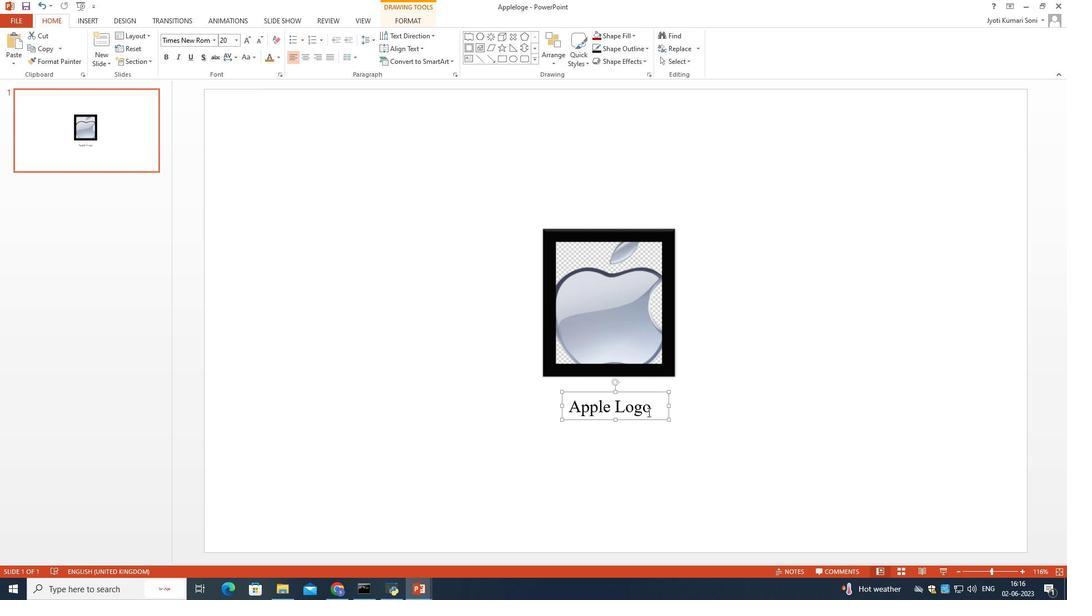 
Action: Mouse moved to (647, 412)
Screenshot: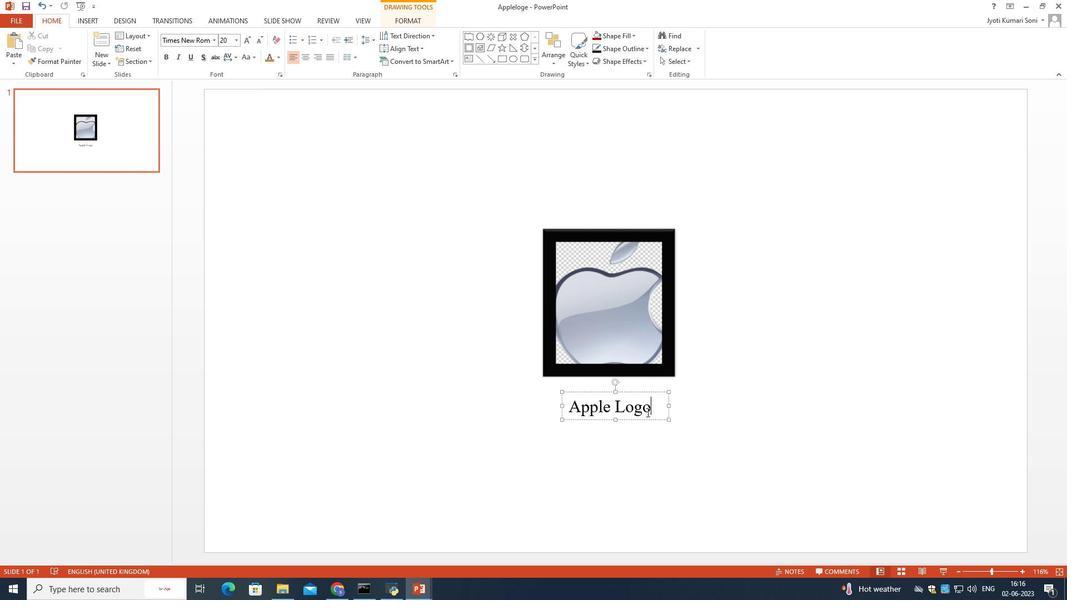 
Action: Mouse pressed left at (647, 412)
Screenshot: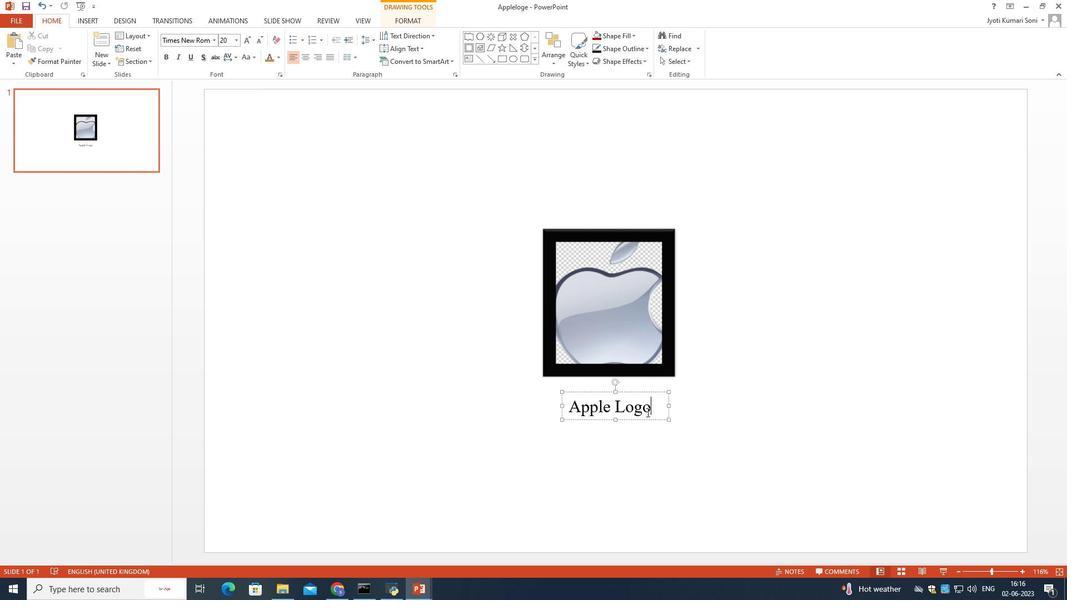 
Action: Mouse moved to (180, 56)
Screenshot: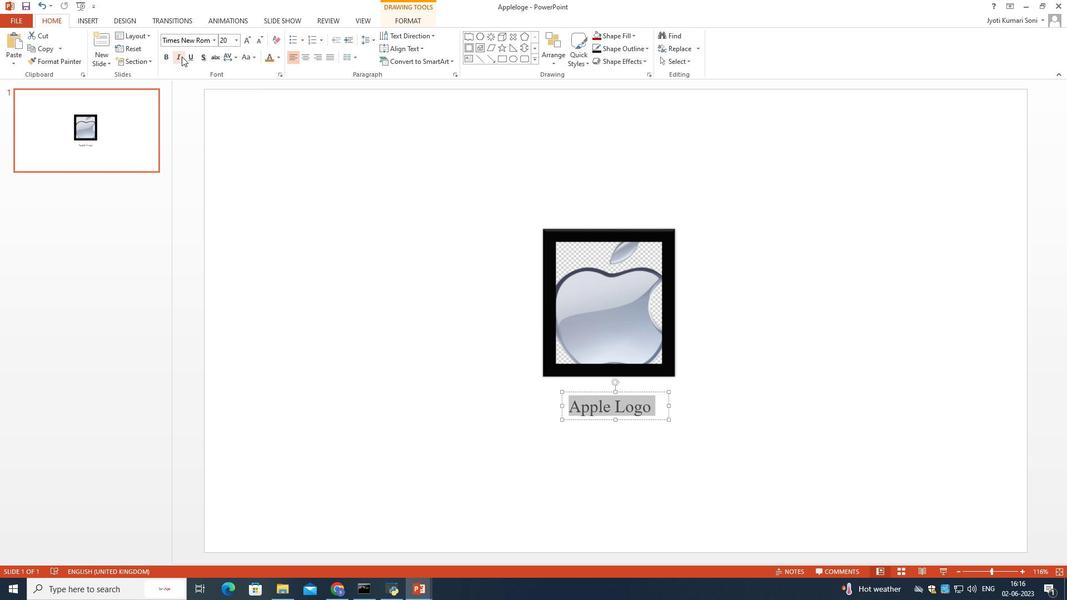 
Action: Mouse pressed left at (180, 56)
Screenshot: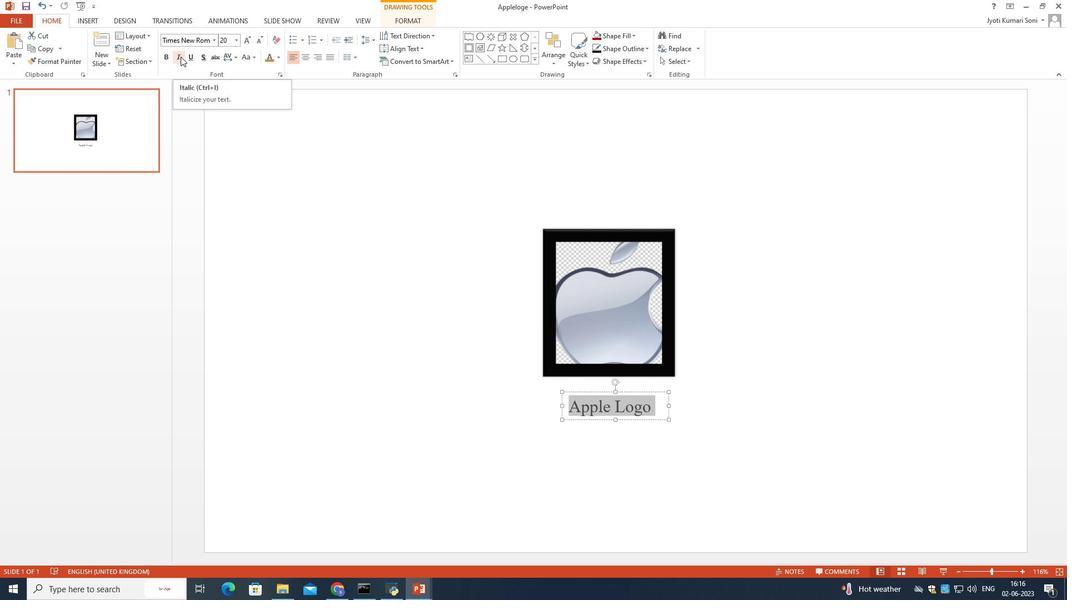
Action: Mouse moved to (358, 275)
Screenshot: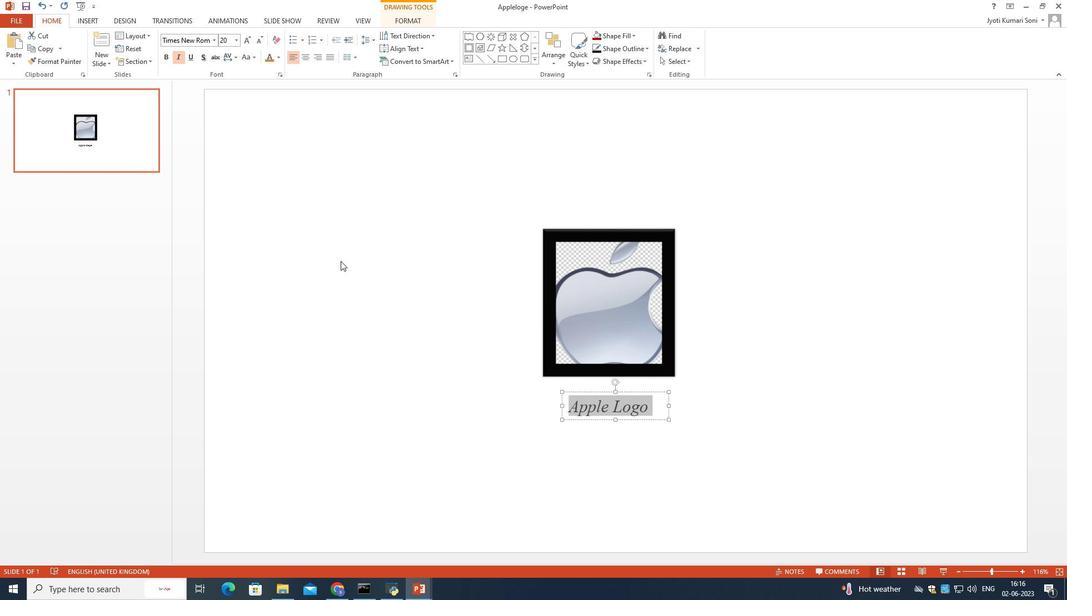 
Action: Mouse pressed left at (358, 275)
Screenshot: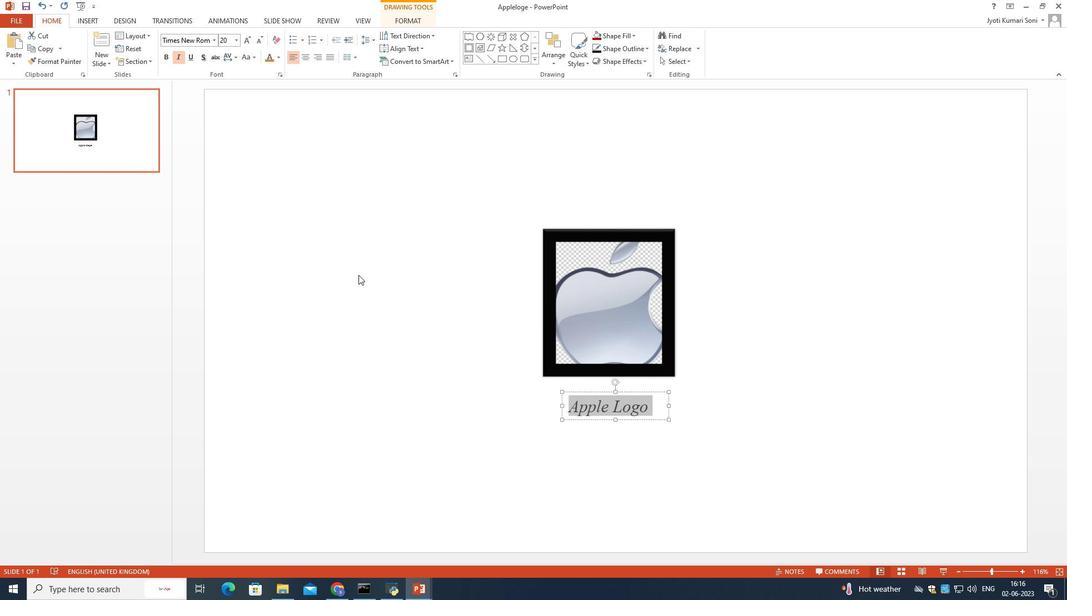 
Action: Mouse moved to (562, 333)
Screenshot: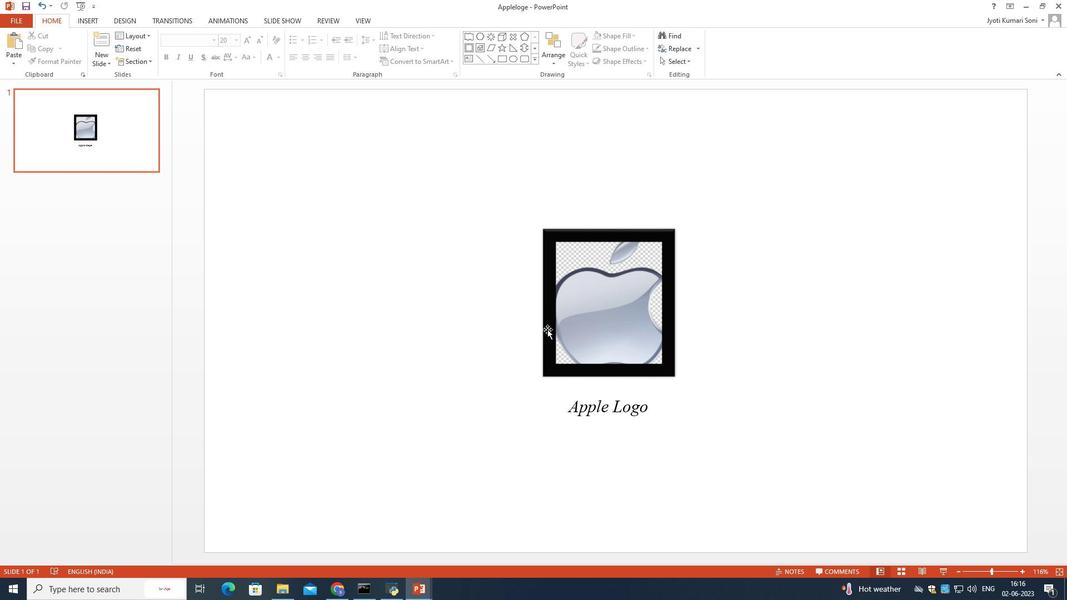 
Action: Mouse pressed left at (562, 333)
Screenshot: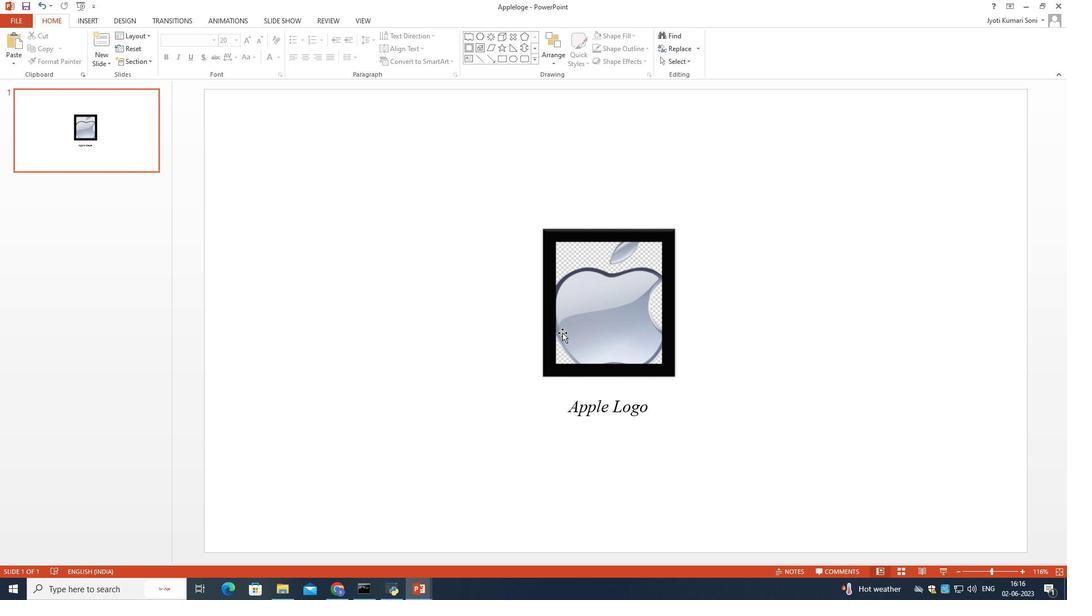 
Action: Mouse moved to (492, 320)
Screenshot: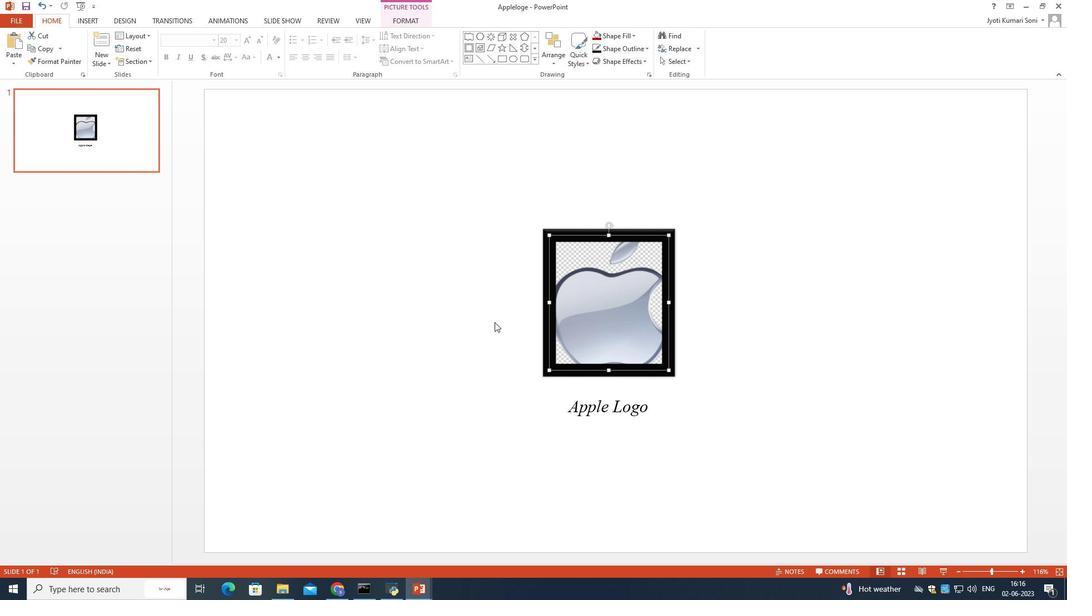 
Action: Mouse pressed left at (492, 320)
Screenshot: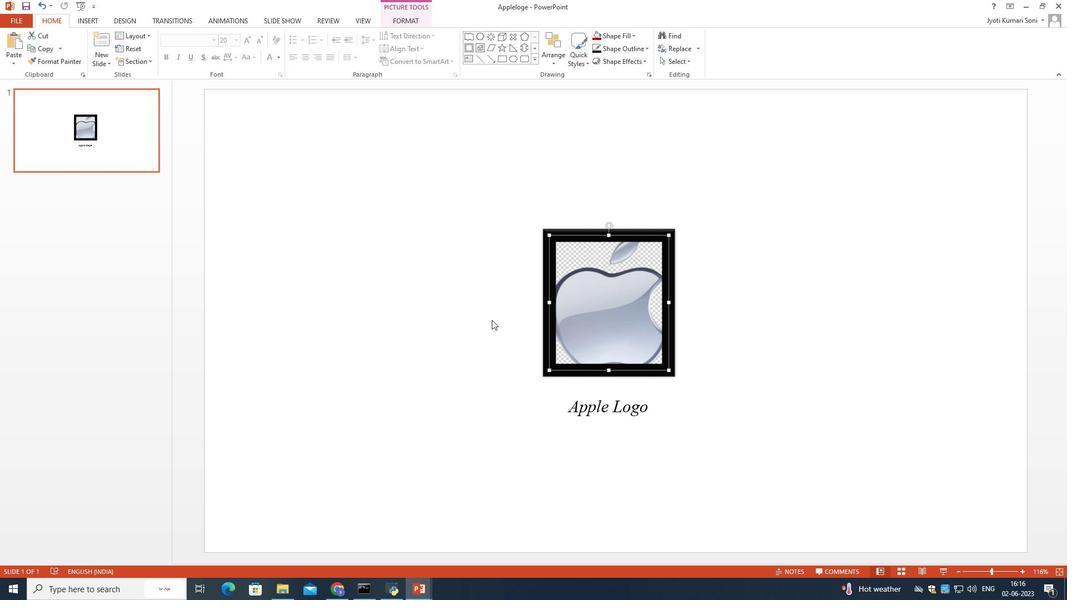 
Action: Mouse moved to (89, 21)
Screenshot: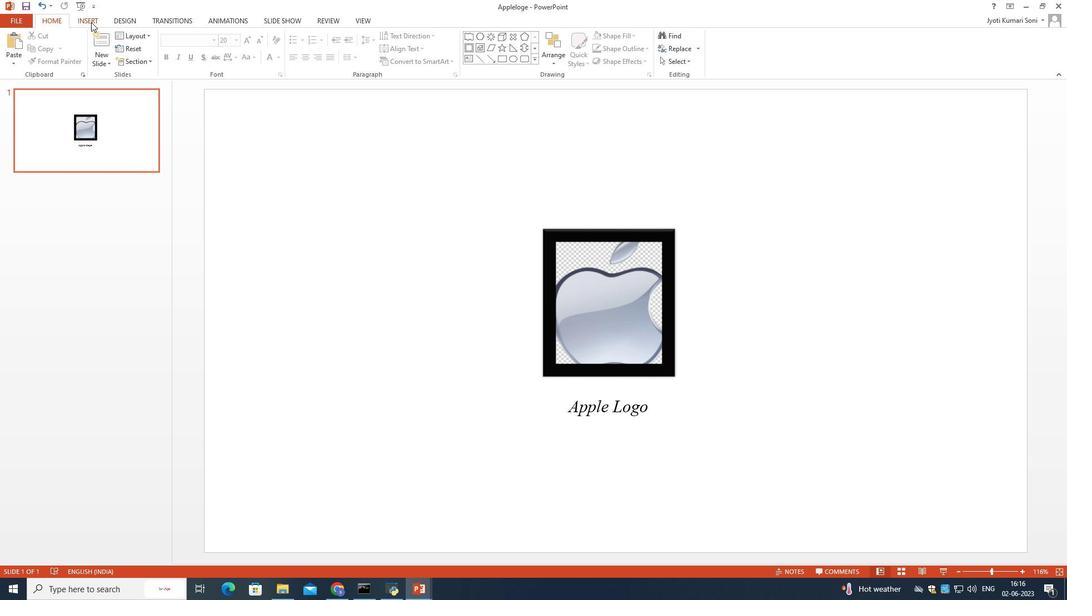 
Action: Mouse pressed left at (89, 21)
Screenshot: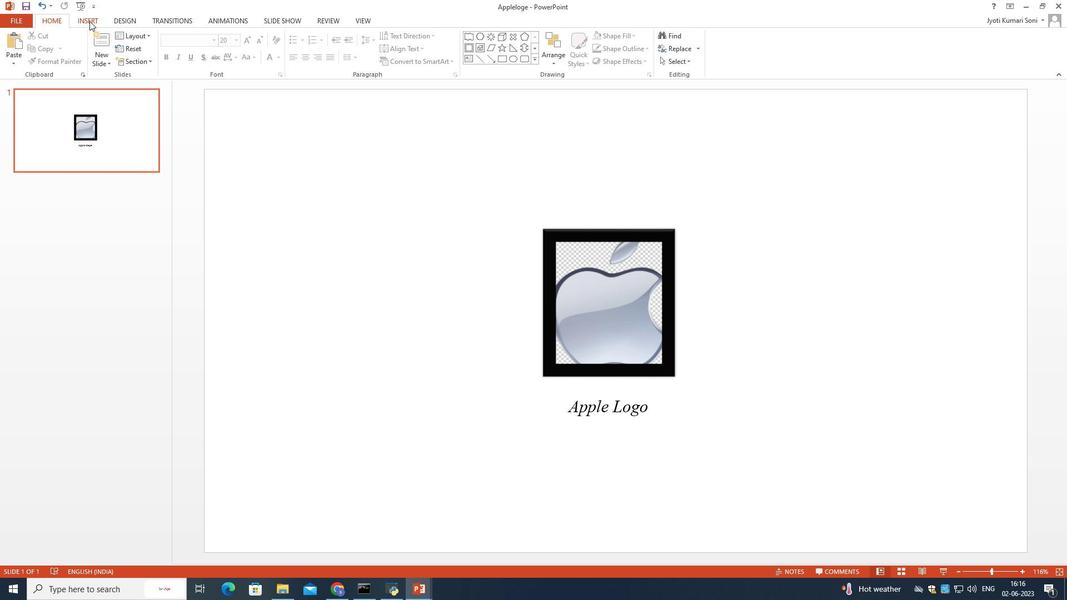 
Action: Mouse moved to (112, 16)
Screenshot: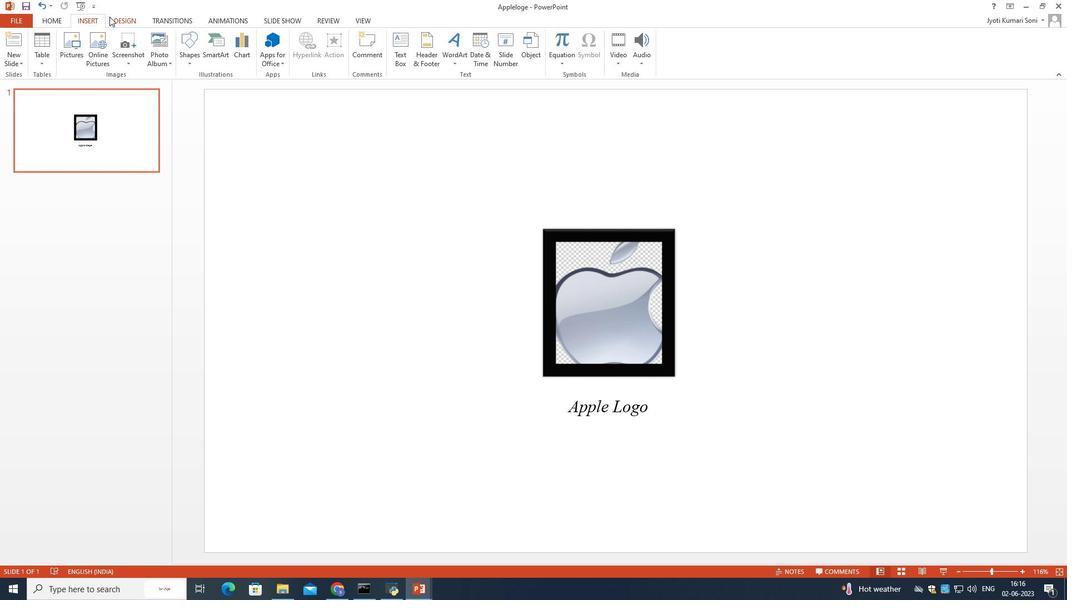 
Action: Mouse pressed left at (112, 16)
Screenshot: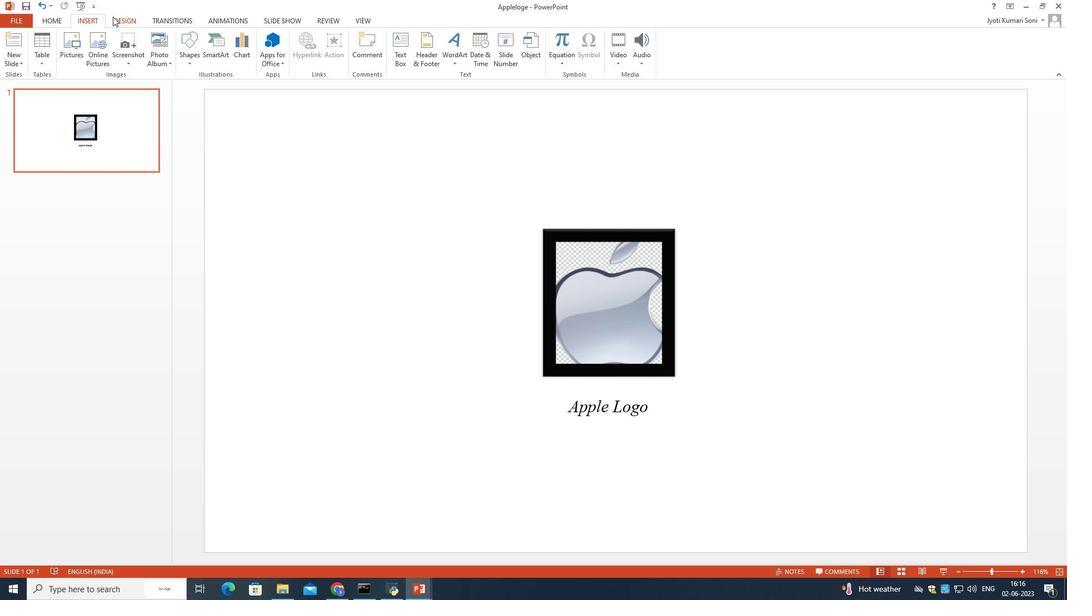 
Action: Mouse moved to (802, 46)
Screenshot: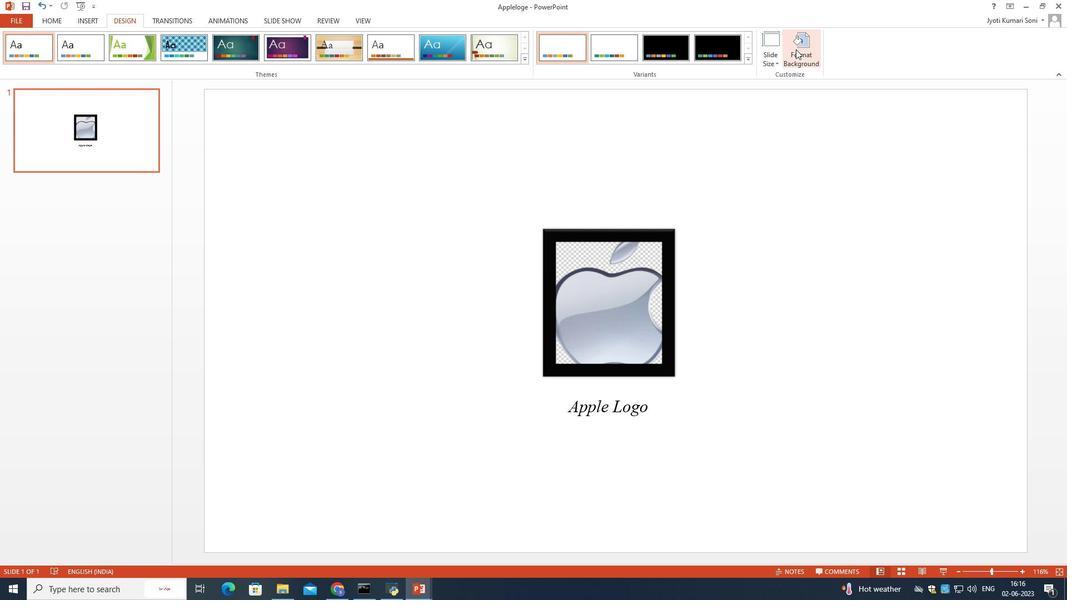 
Action: Mouse pressed left at (802, 46)
Screenshot: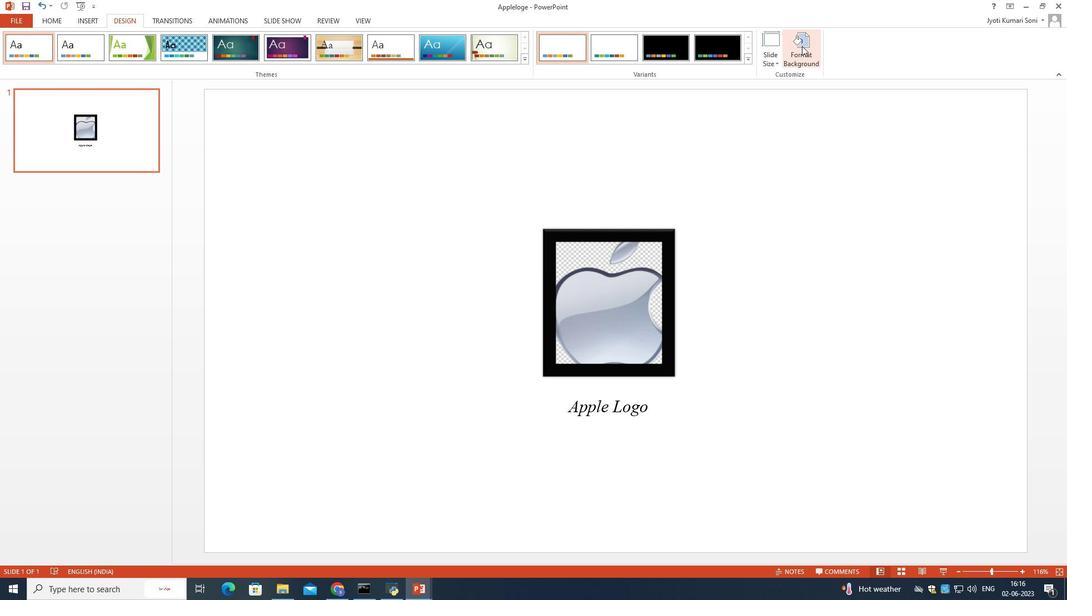 
Action: Mouse moved to (958, 156)
Screenshot: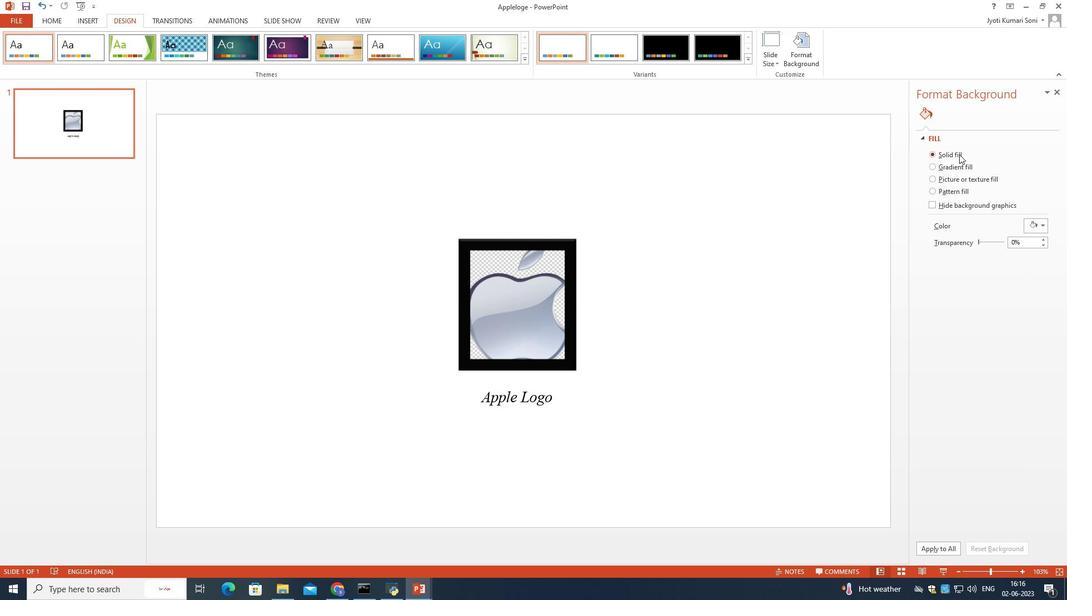 
Action: Mouse pressed left at (958, 156)
Screenshot: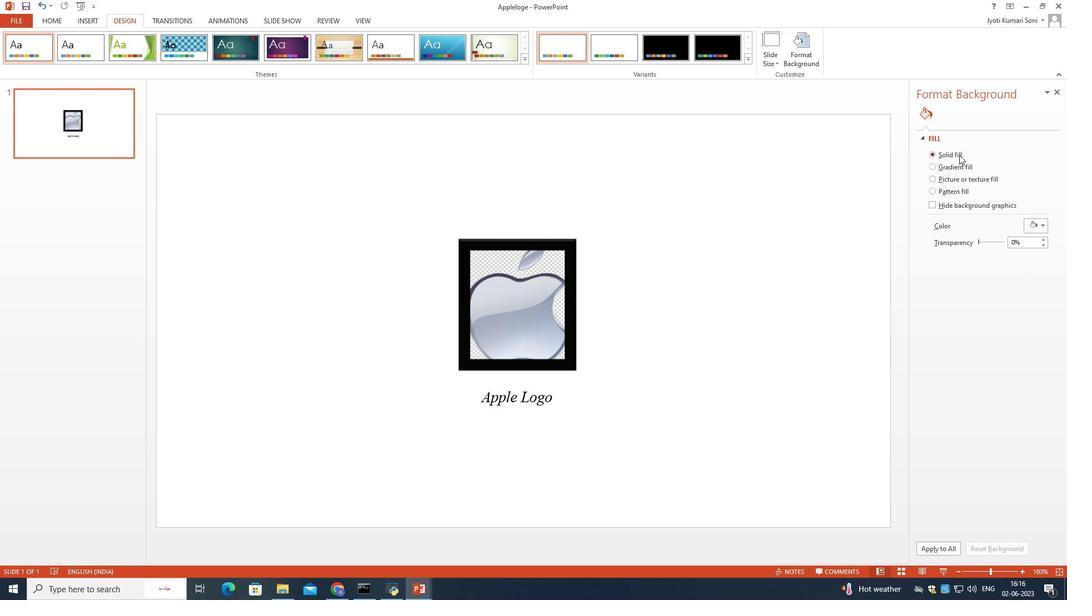 
Action: Mouse moved to (958, 153)
Screenshot: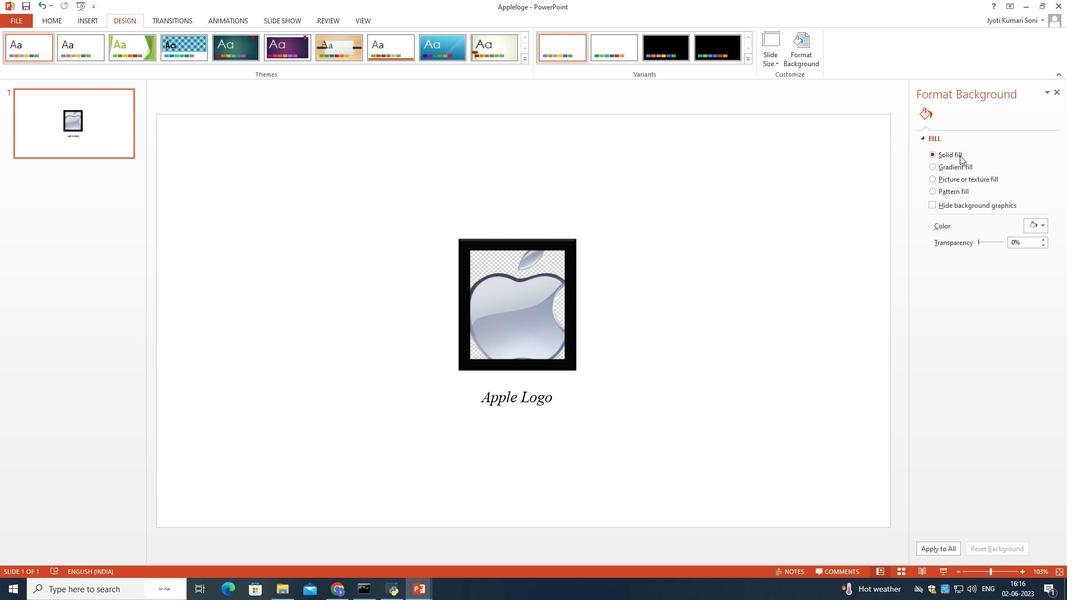 
Action: Mouse pressed left at (958, 153)
Screenshot: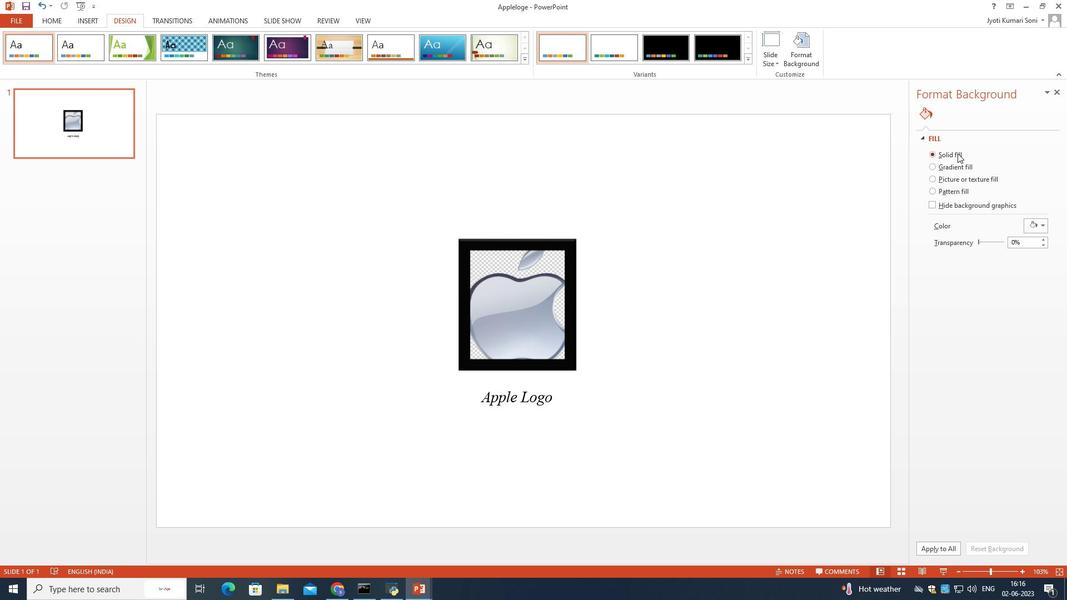 
Action: Mouse pressed left at (958, 153)
Screenshot: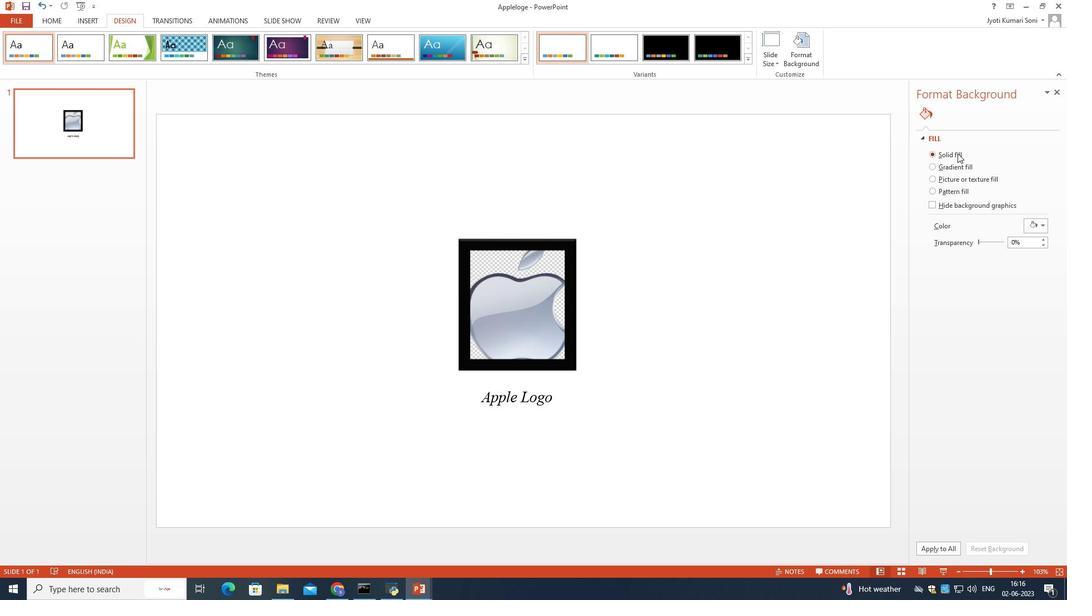 
Action: Mouse moved to (938, 549)
Screenshot: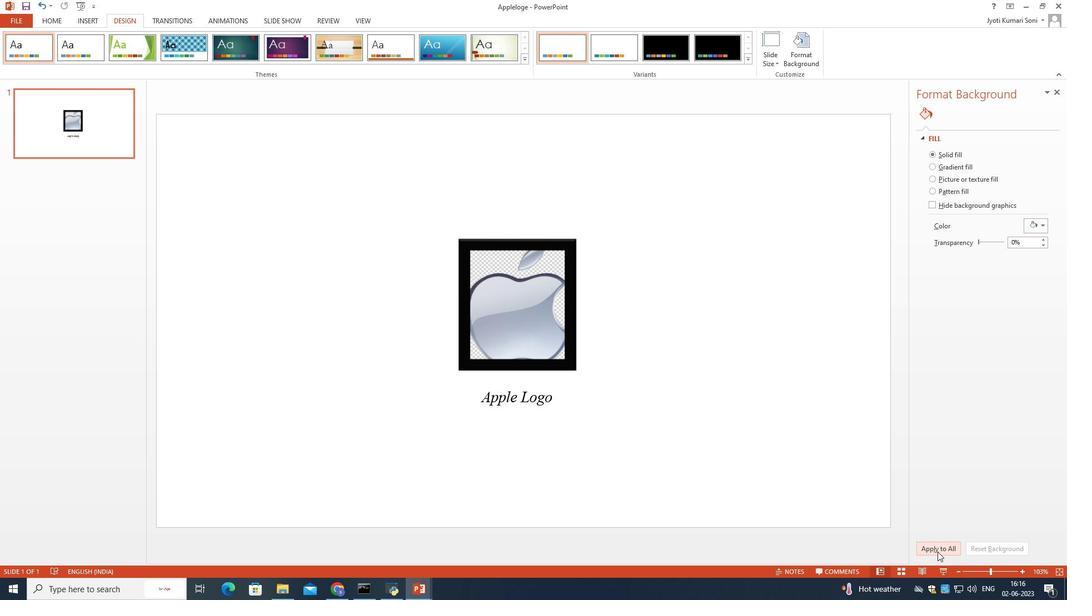 
Action: Mouse pressed left at (938, 549)
Screenshot: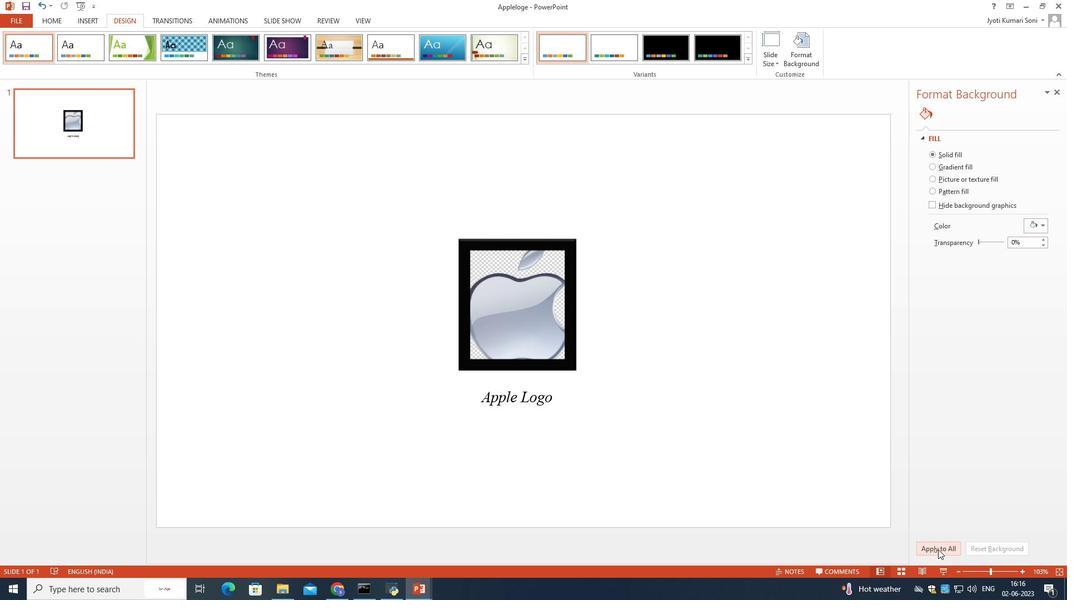 
Action: Mouse moved to (935, 544)
Screenshot: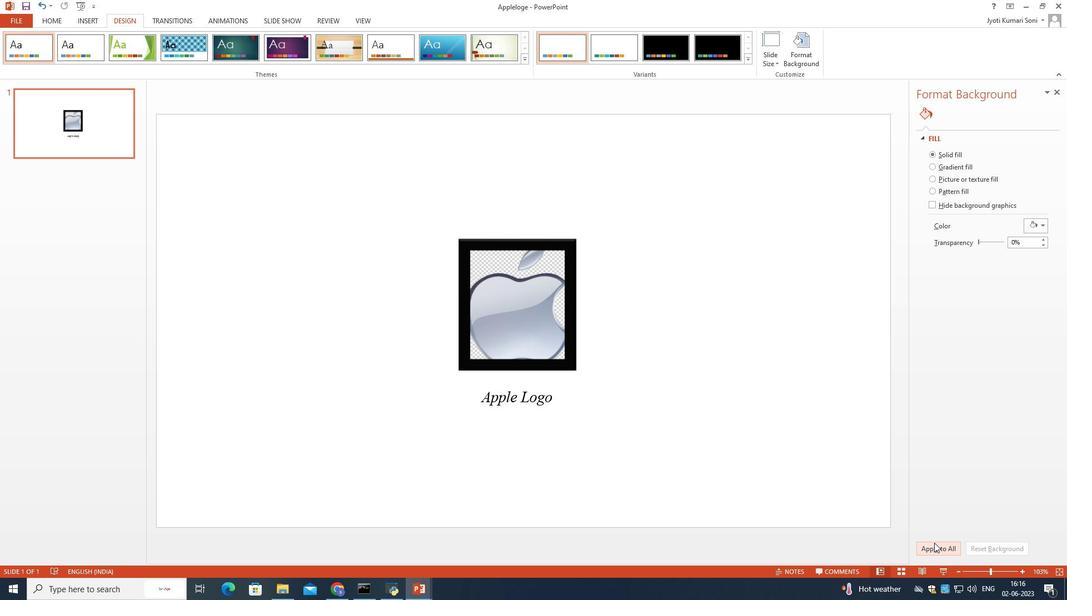 
Action: Mouse pressed left at (935, 544)
Screenshot: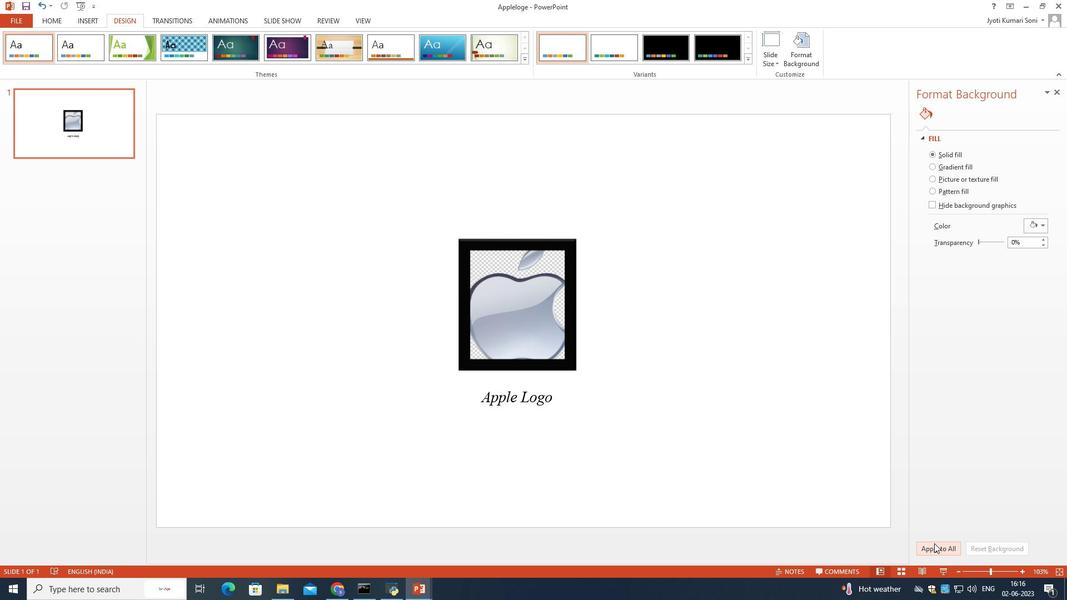 
Action: Mouse moved to (946, 494)
Screenshot: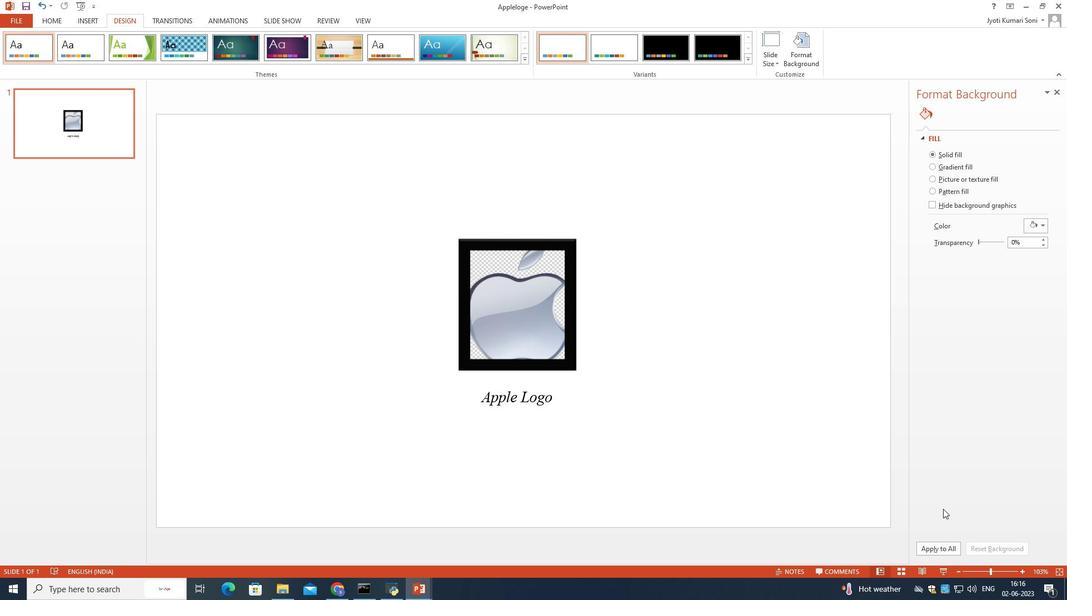 
Action: Mouse scrolled (946, 493) with delta (0, 0)
Screenshot: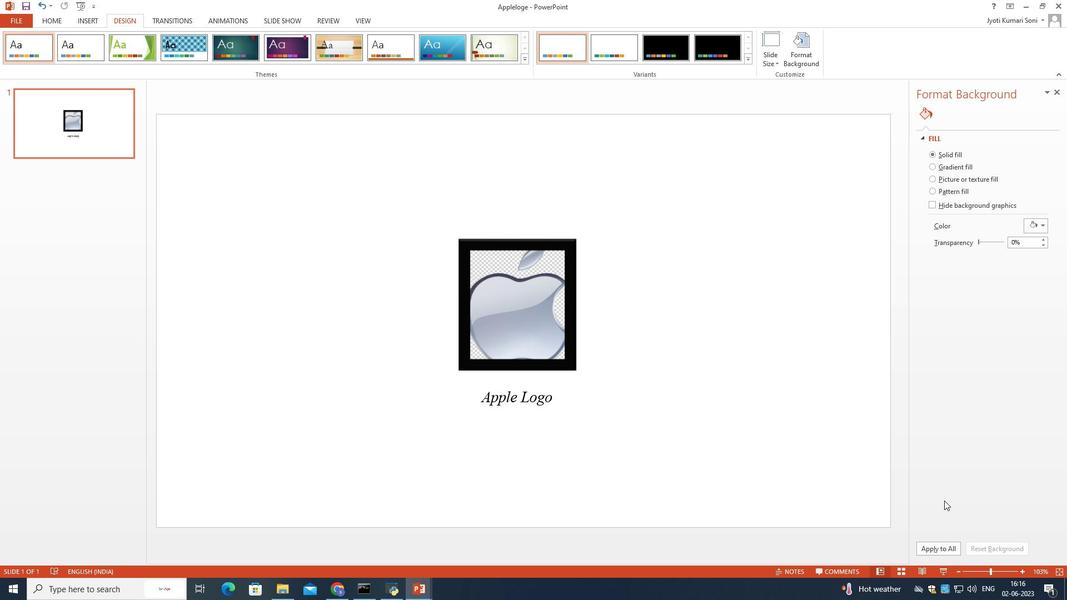 
Action: Mouse scrolled (946, 493) with delta (0, 0)
Screenshot: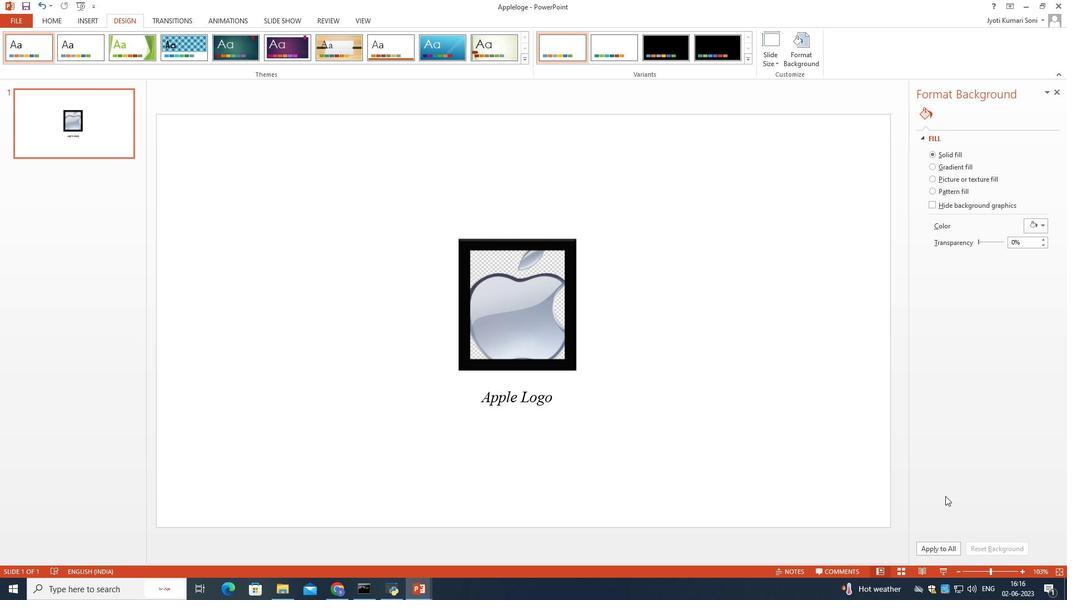 
Action: Mouse moved to (946, 493)
Screenshot: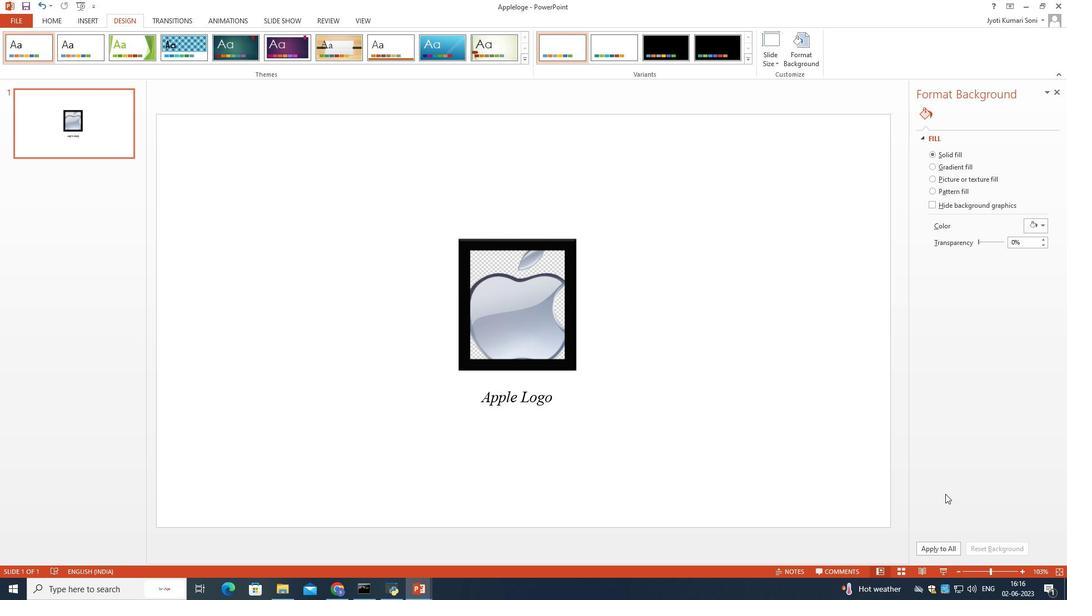 
Action: Mouse scrolled (946, 493) with delta (0, 0)
Screenshot: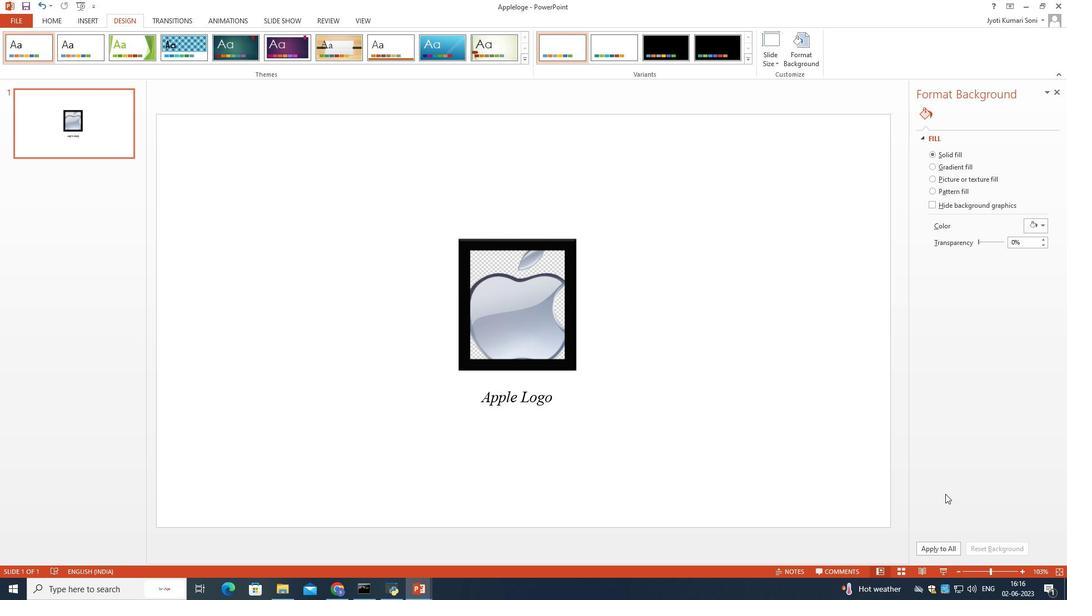
Action: Mouse moved to (1031, 225)
Screenshot: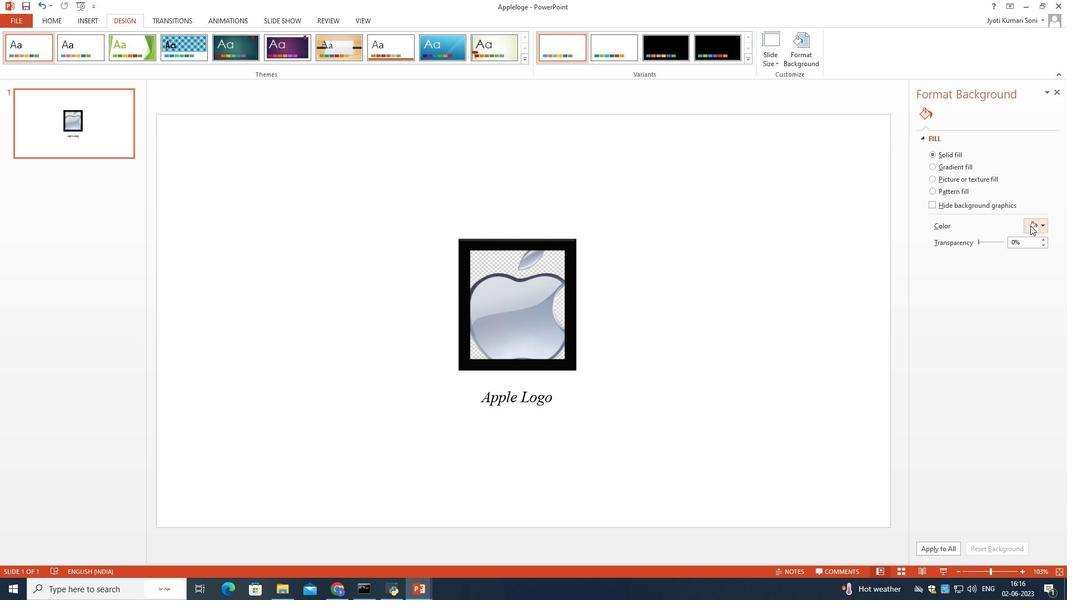 
Action: Mouse pressed left at (1031, 225)
Screenshot: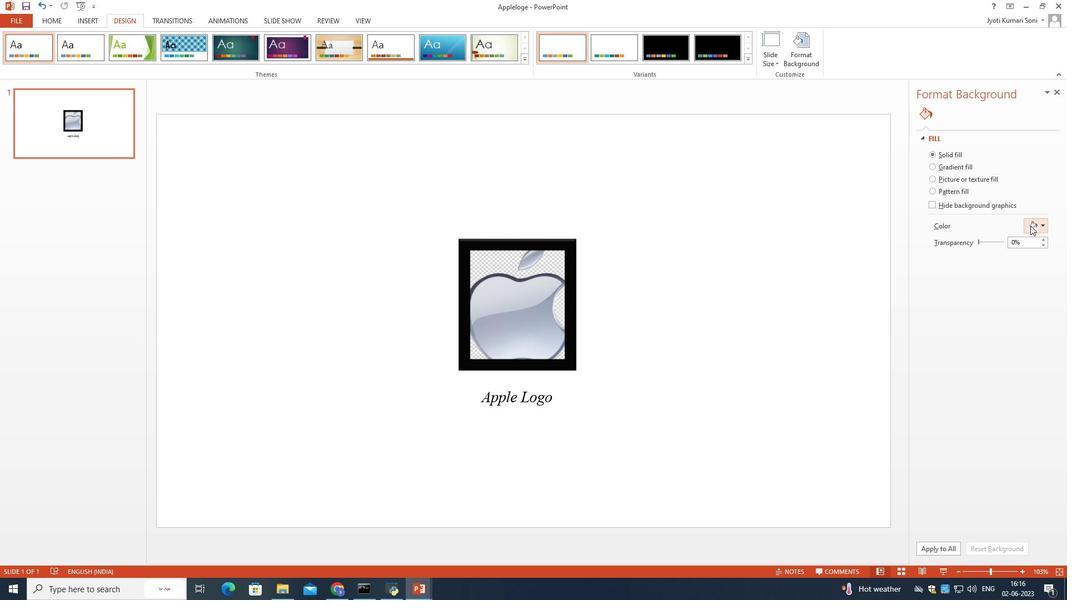
Action: Mouse moved to (1015, 272)
Screenshot: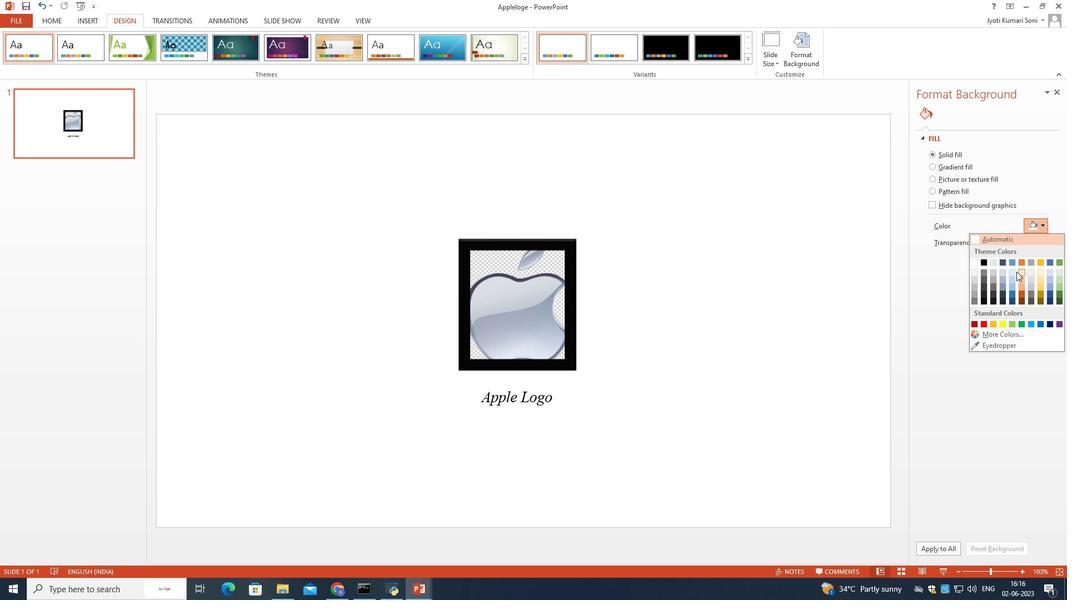 
Action: Mouse pressed left at (1015, 272)
Screenshot: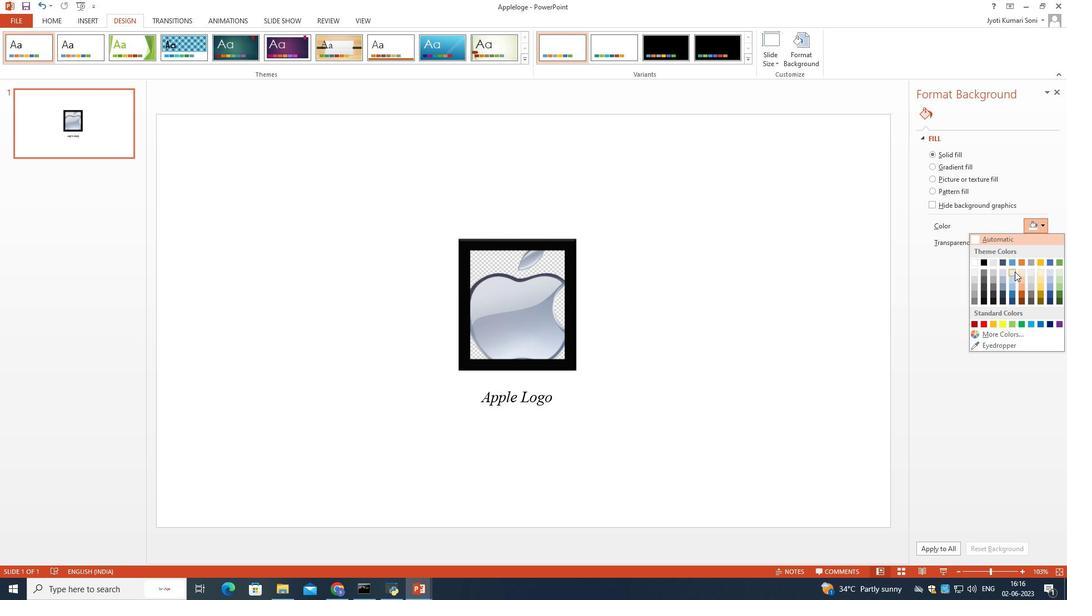 
Action: Mouse moved to (940, 550)
Screenshot: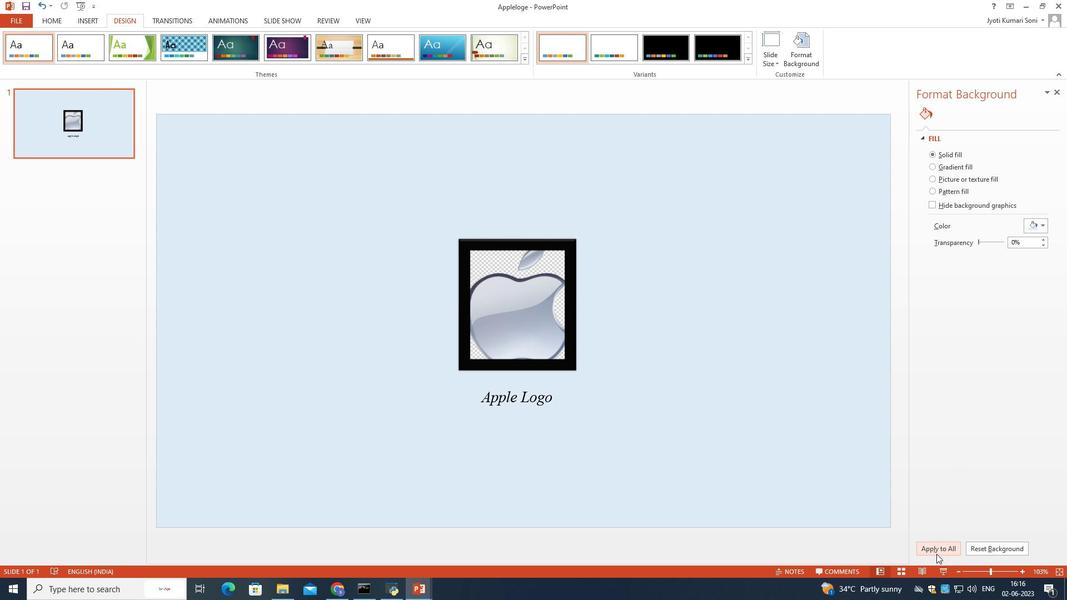 
Action: Mouse pressed left at (940, 550)
Screenshot: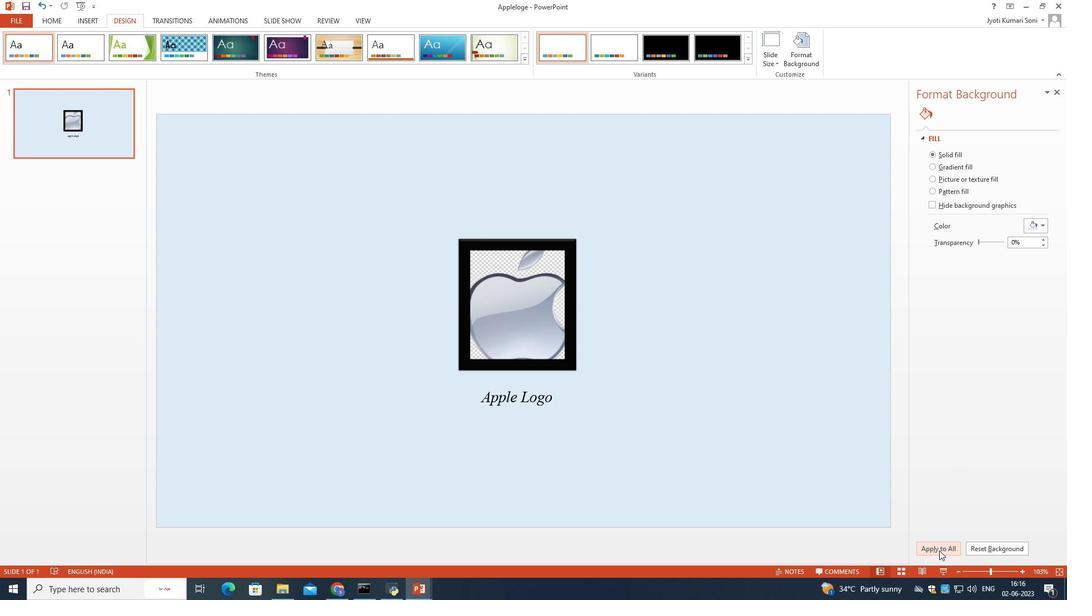 
Action: Mouse moved to (74, 17)
Screenshot: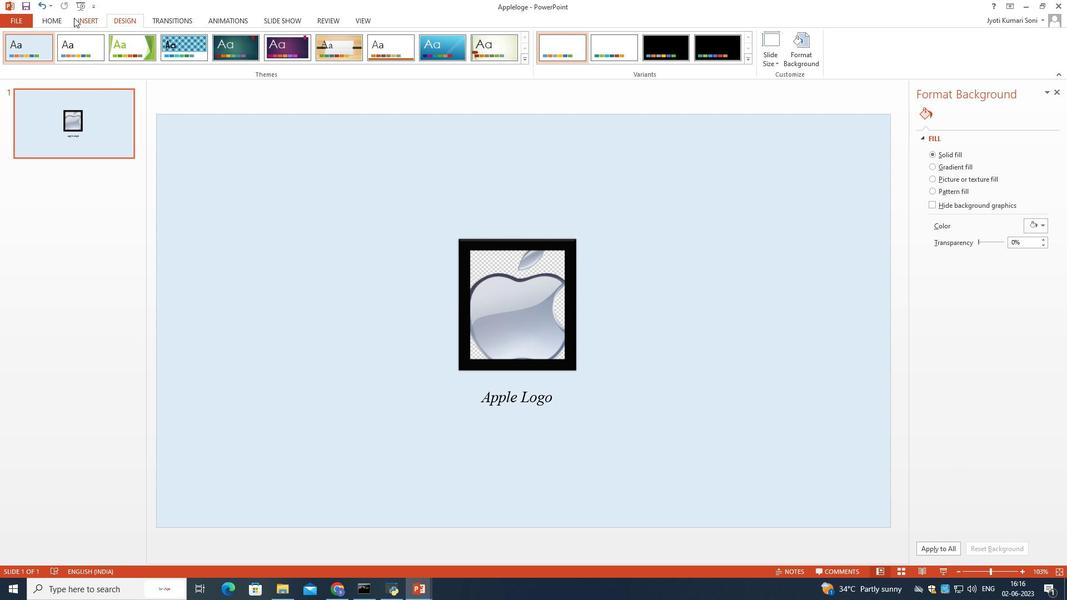 
Action: Mouse pressed left at (74, 17)
Screenshot: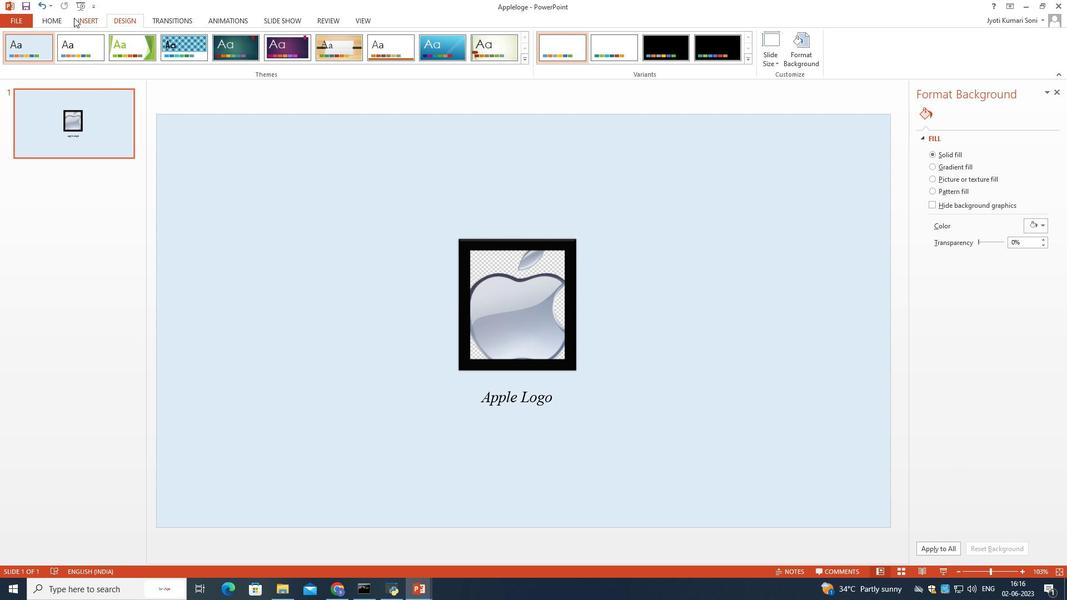 
Action: Mouse moved to (473, 42)
Screenshot: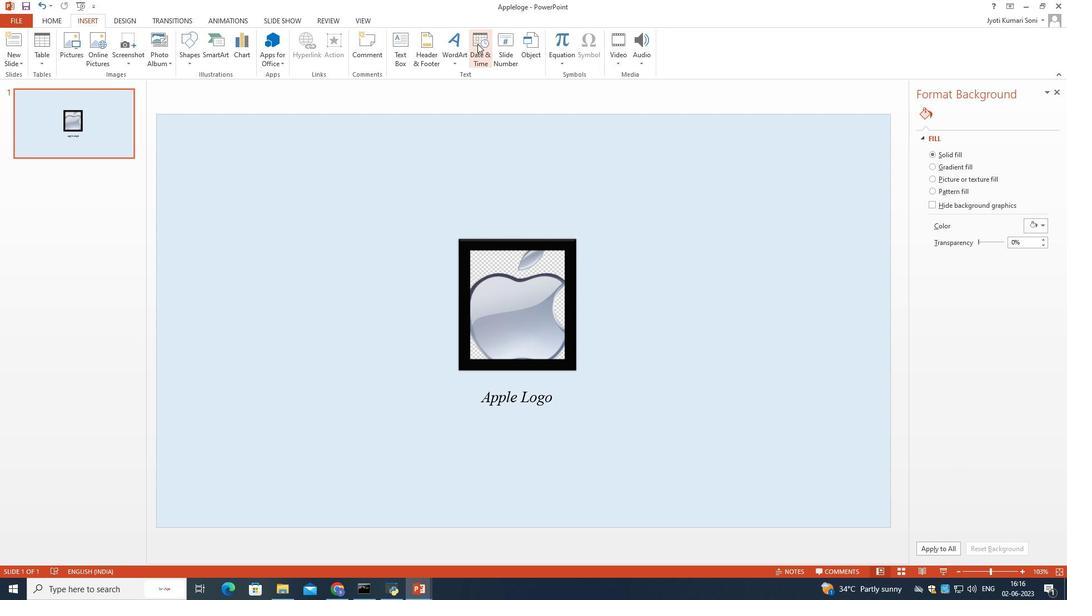 
Action: Mouse pressed left at (473, 42)
Screenshot: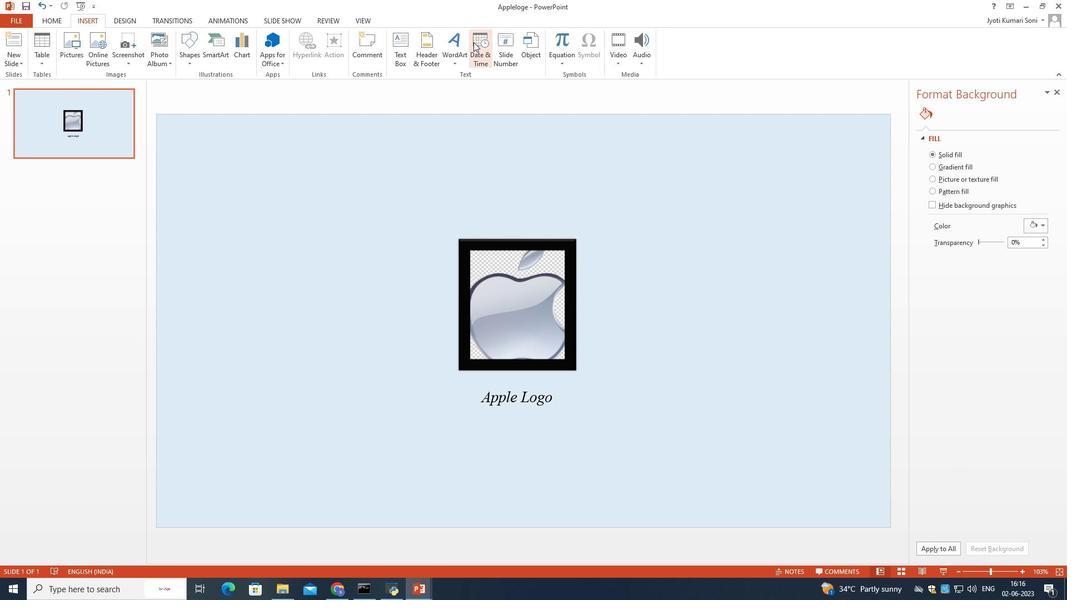 
Action: Mouse moved to (383, 230)
Screenshot: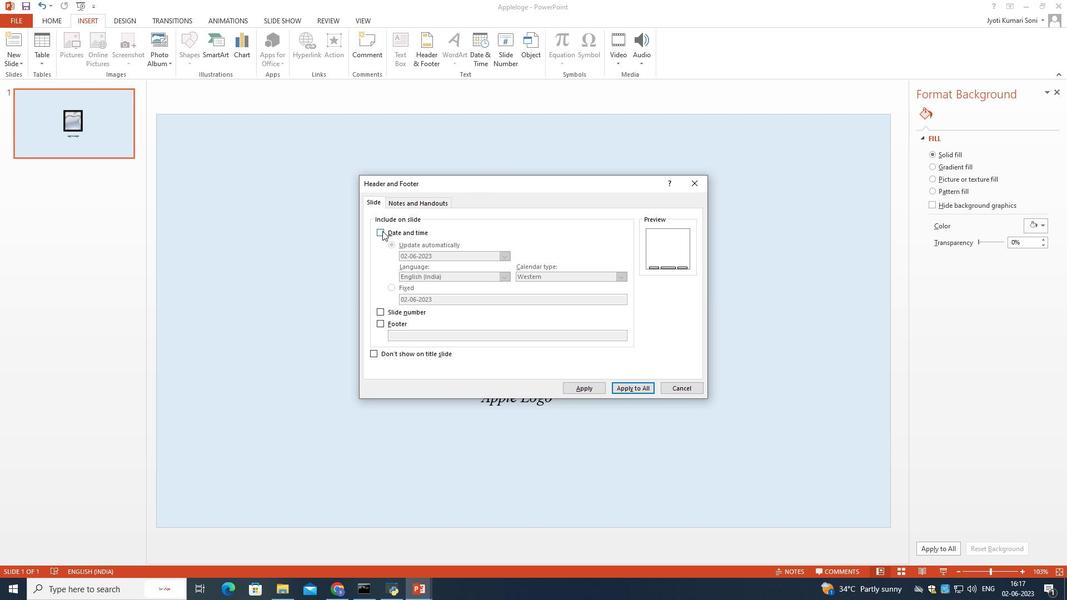 
Action: Mouse pressed left at (383, 230)
Screenshot: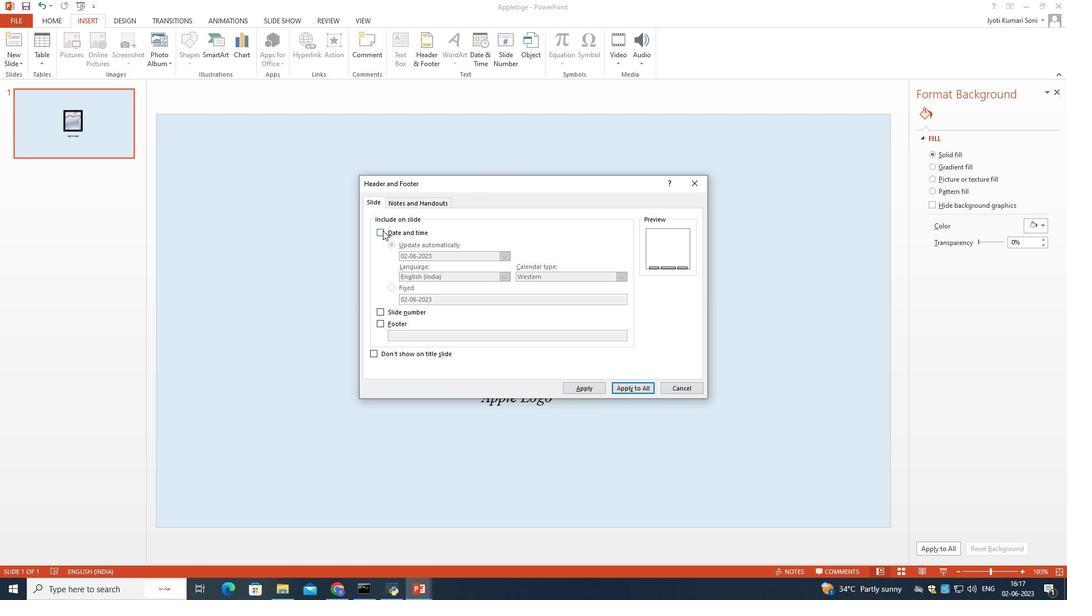 
Action: Mouse moved to (381, 310)
Screenshot: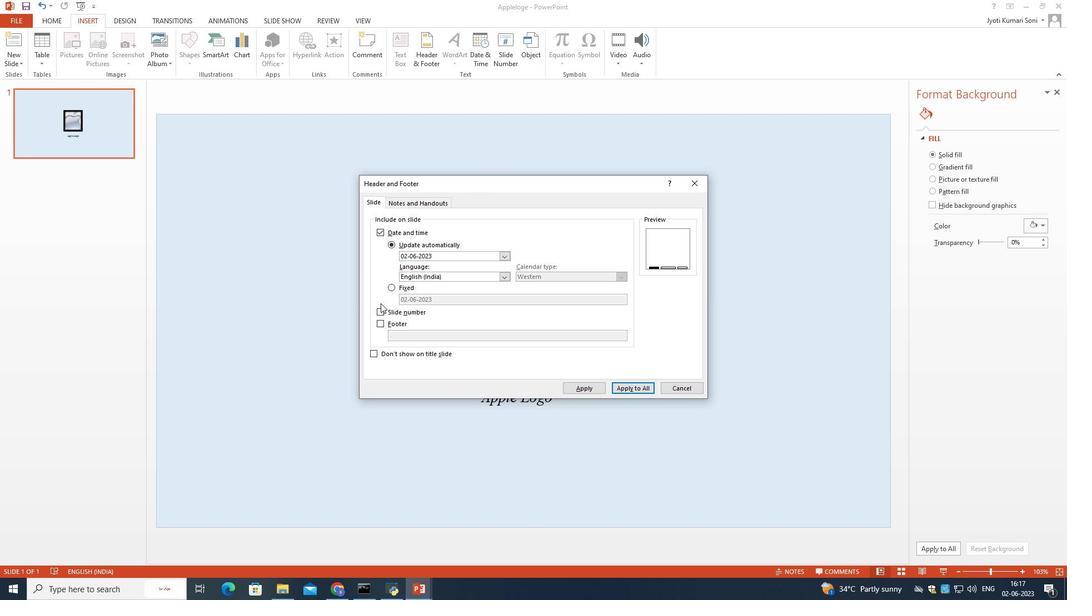 
Action: Mouse pressed left at (381, 310)
Screenshot: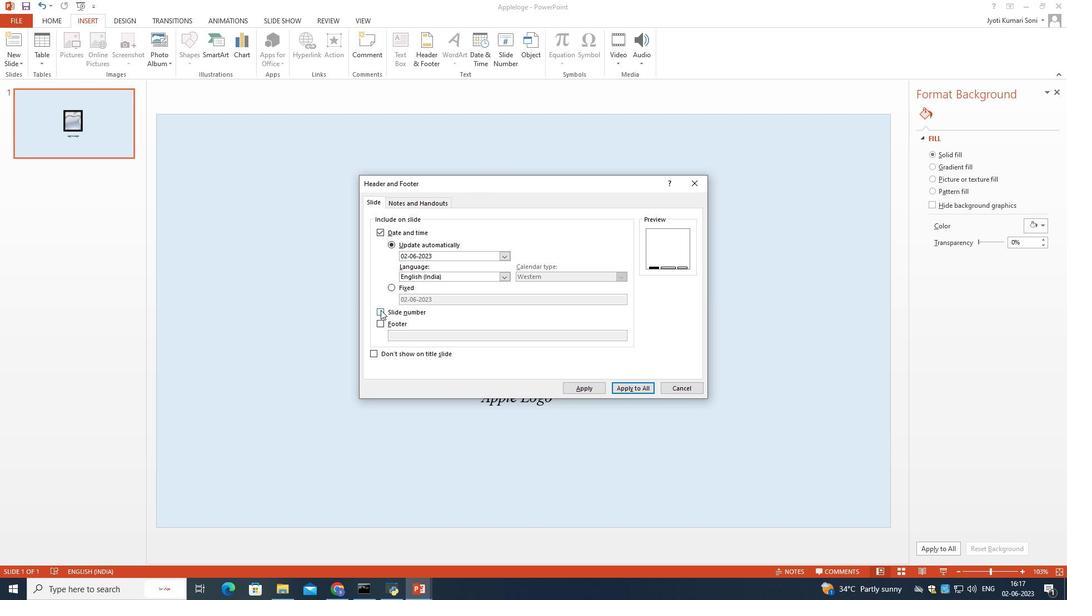
Action: Mouse moved to (627, 387)
Screenshot: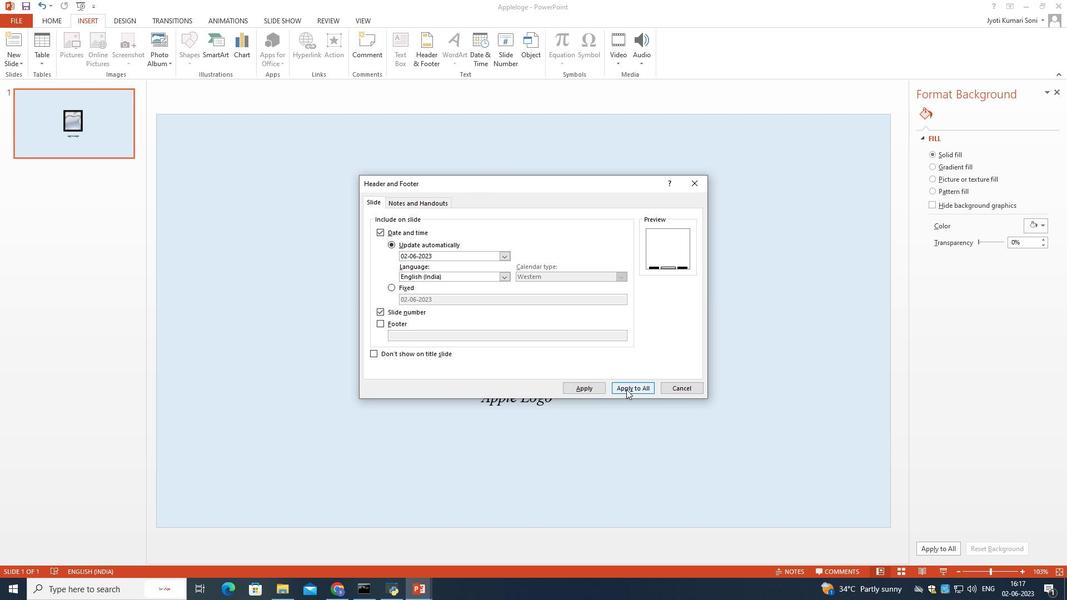 
Action: Mouse pressed left at (627, 387)
Screenshot: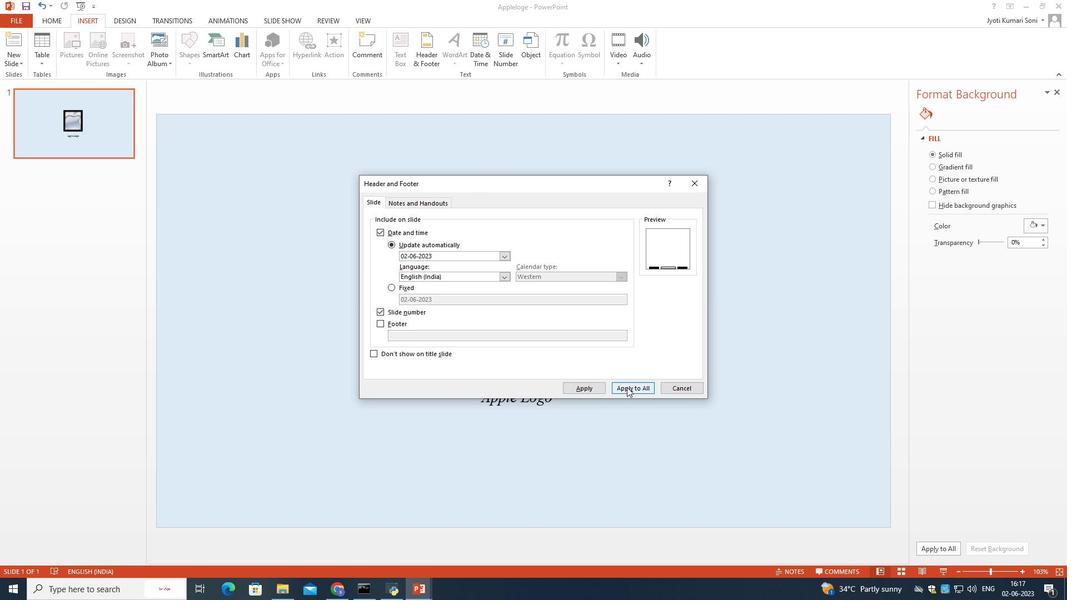 
Action: Mouse moved to (422, 274)
Screenshot: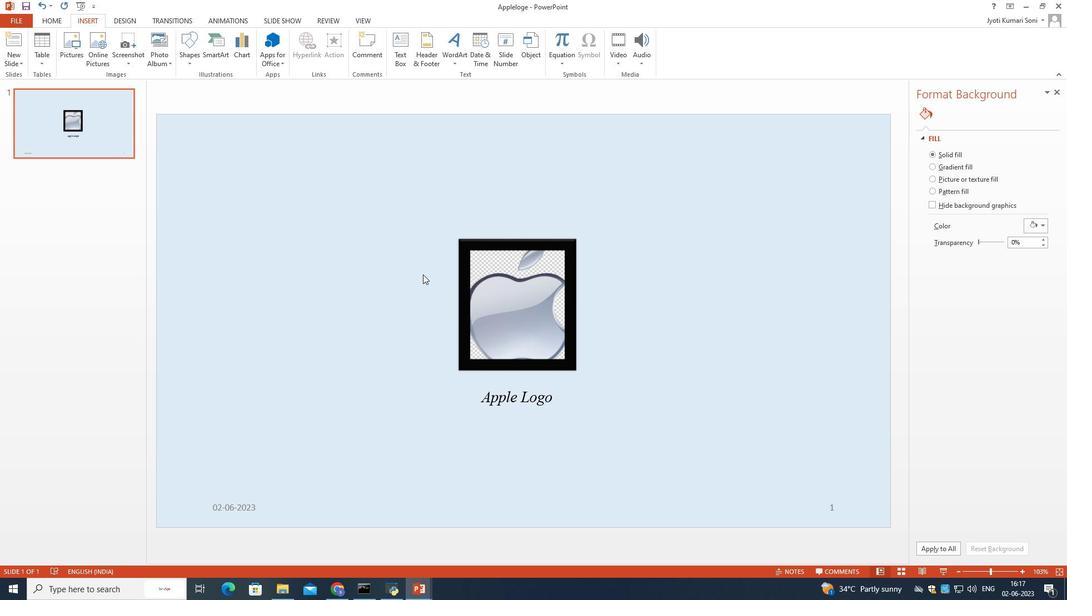
